Task: In the  document Nativeamericanheritage.odt Use the tool word Count 'and display word count while typing' Create the translated copy of the document in  'Italian' Change notification to  Comments for you
Action: Mouse moved to (230, 80)
Screenshot: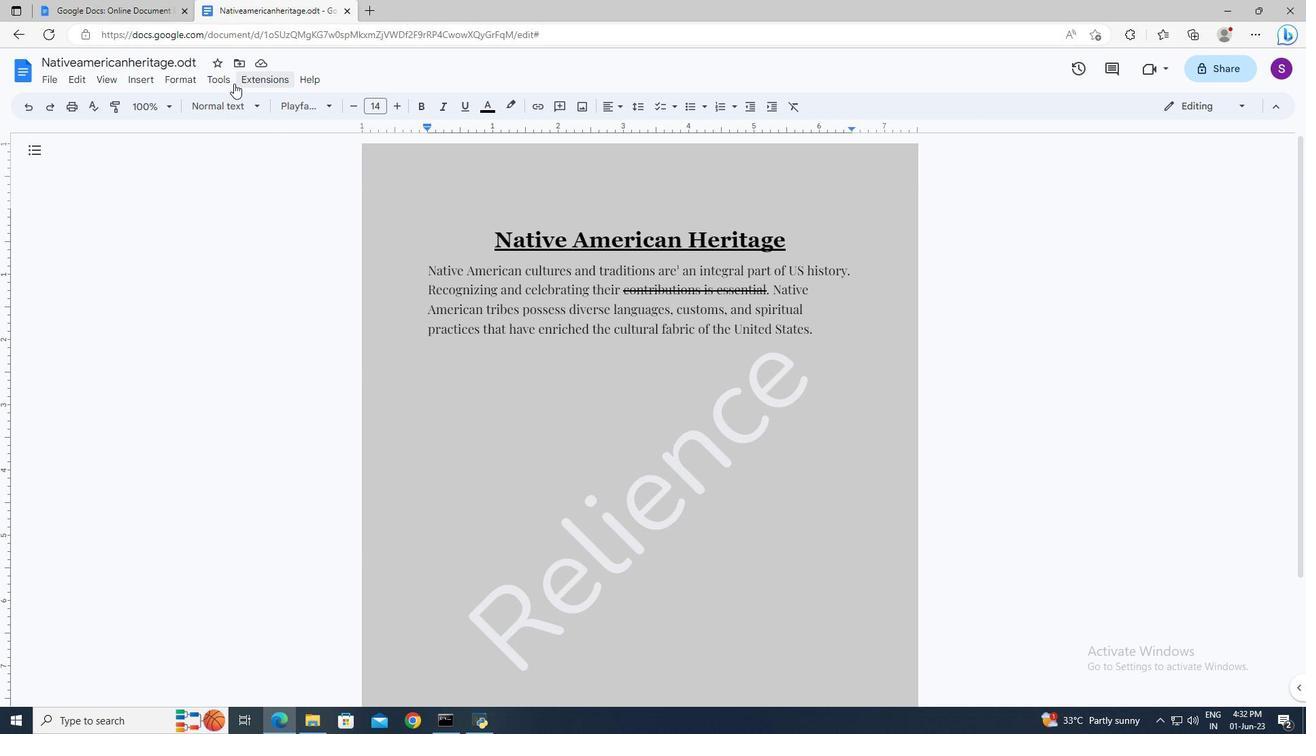 
Action: Mouse pressed left at (230, 80)
Screenshot: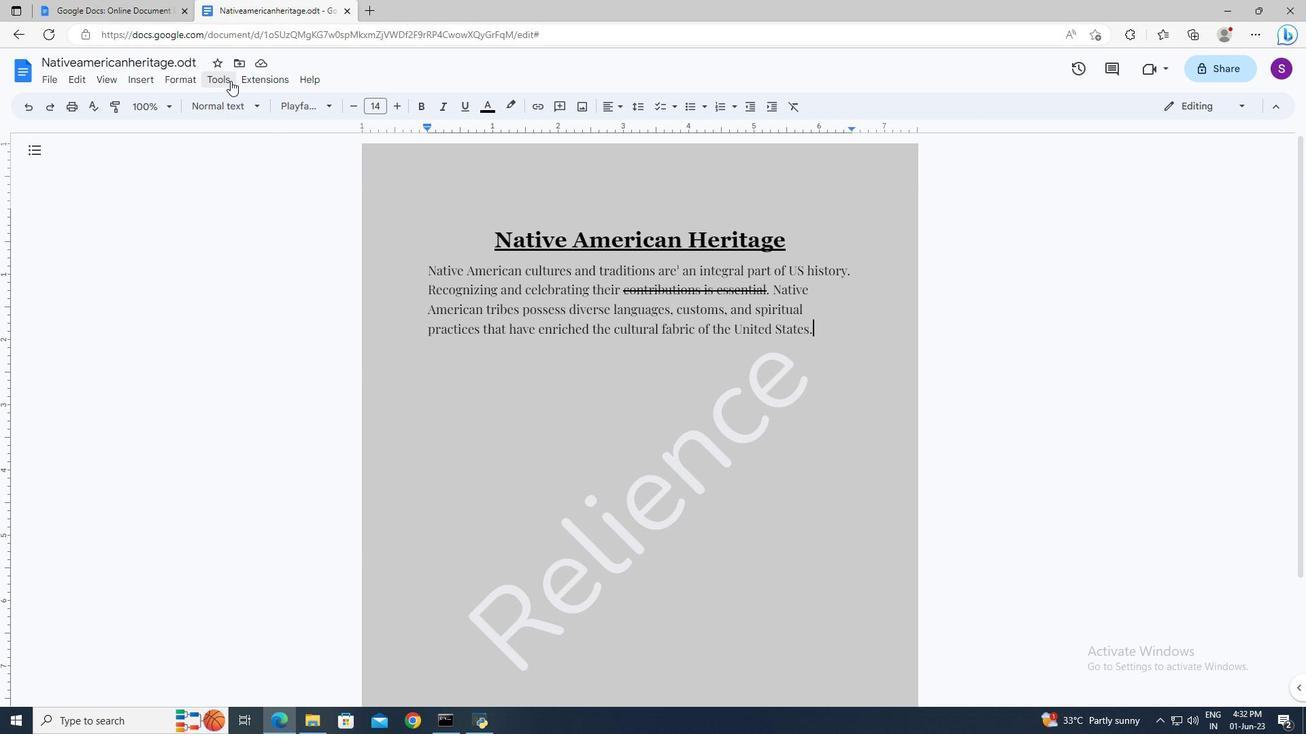 
Action: Mouse moved to (238, 119)
Screenshot: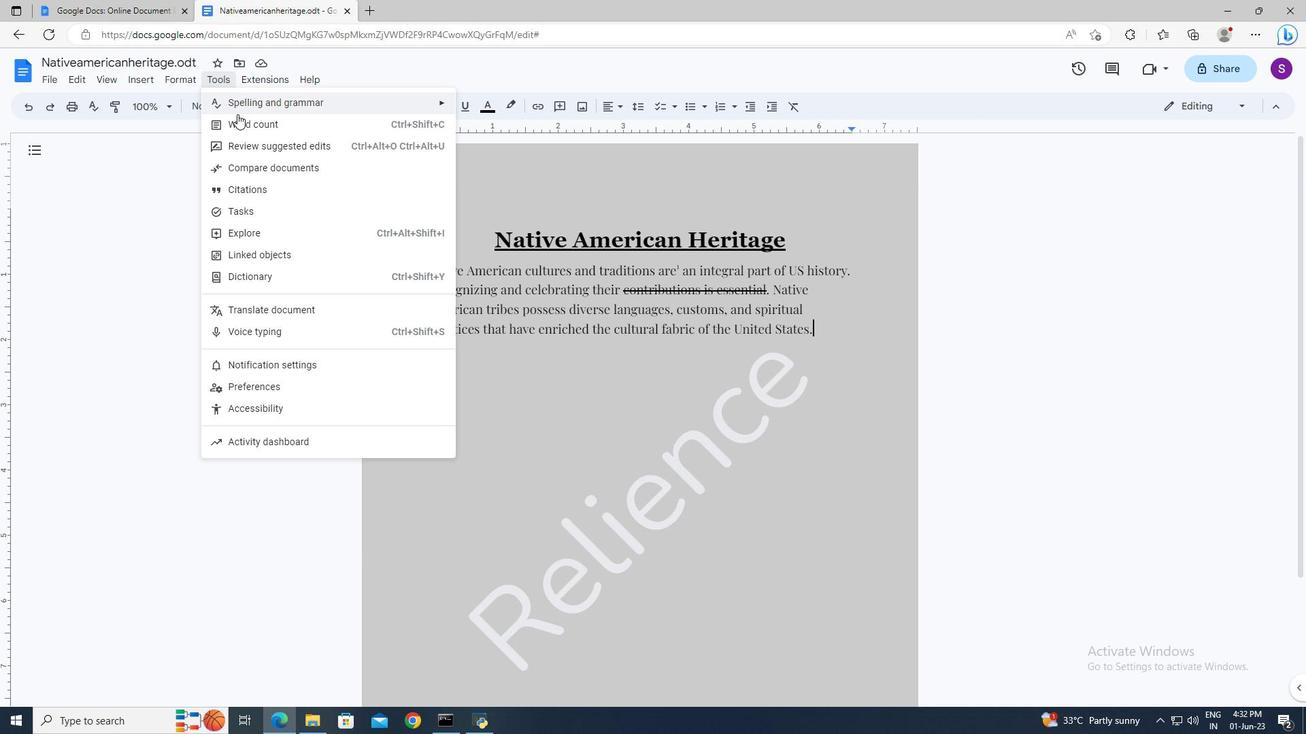 
Action: Mouse pressed left at (238, 119)
Screenshot: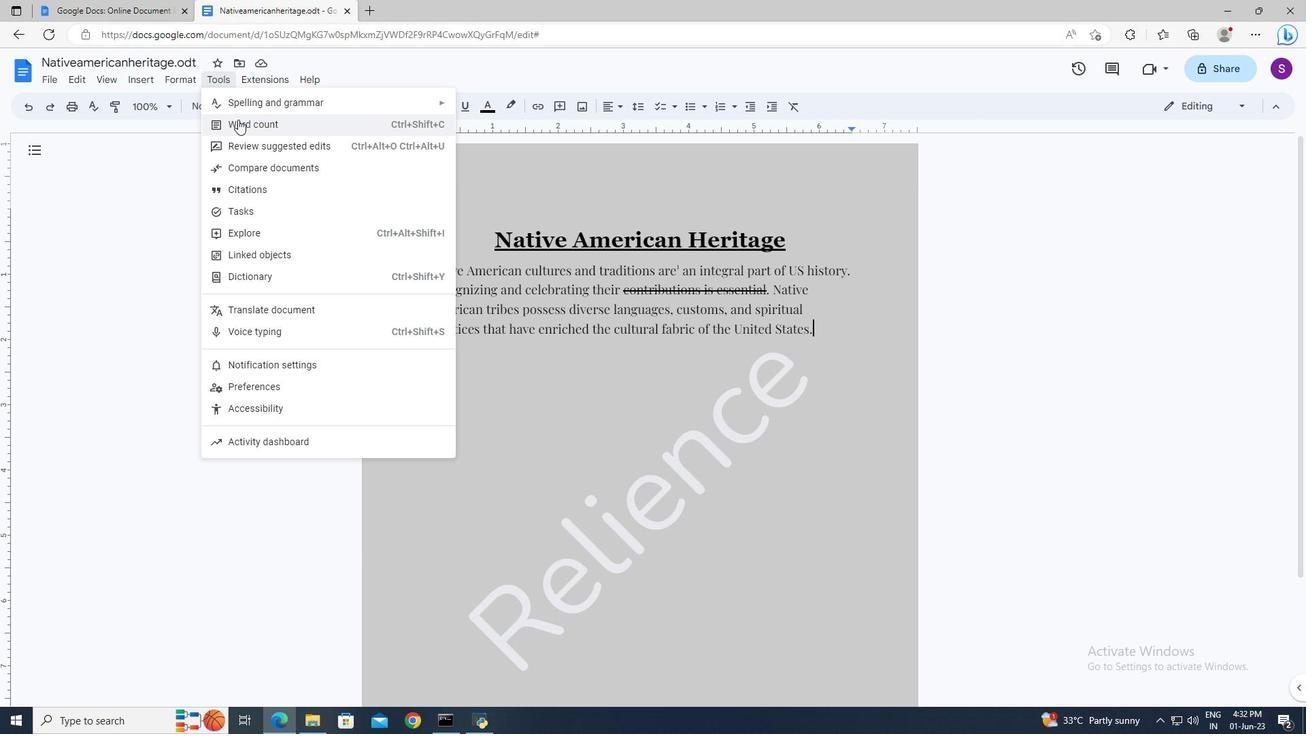 
Action: Mouse moved to (570, 434)
Screenshot: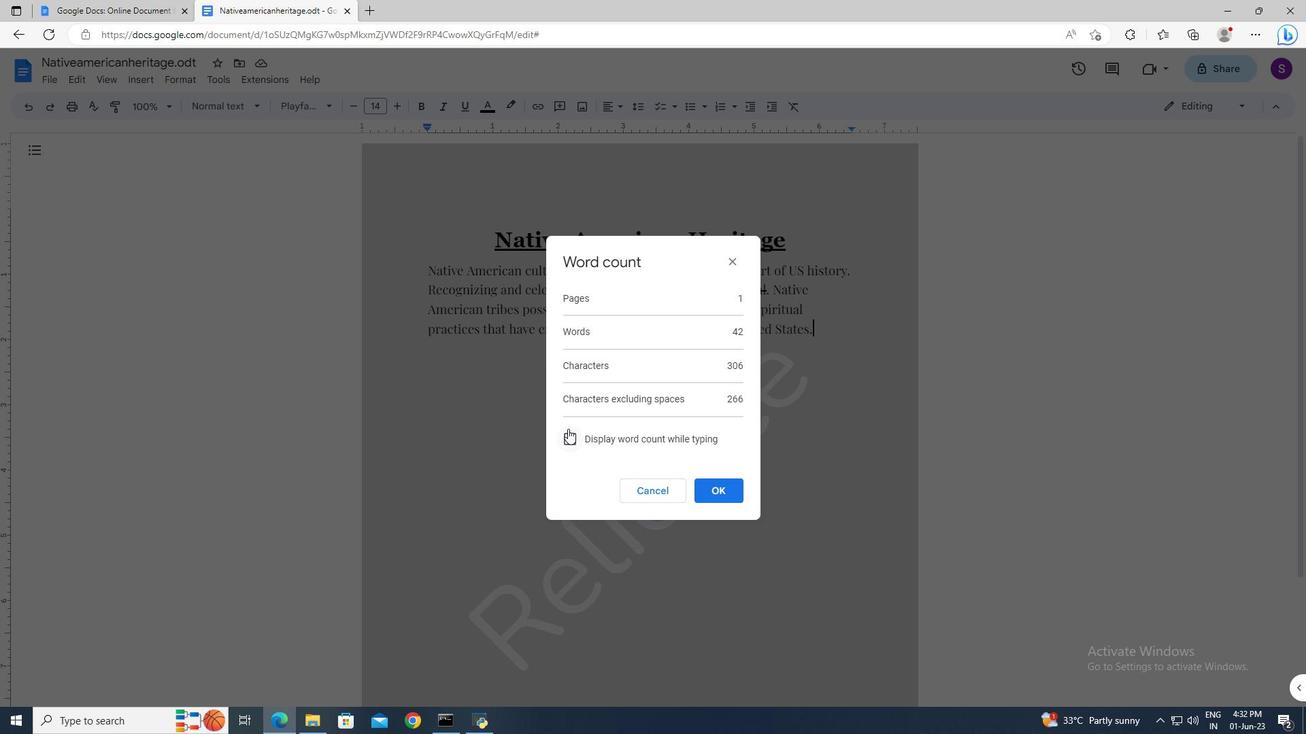 
Action: Mouse pressed left at (570, 434)
Screenshot: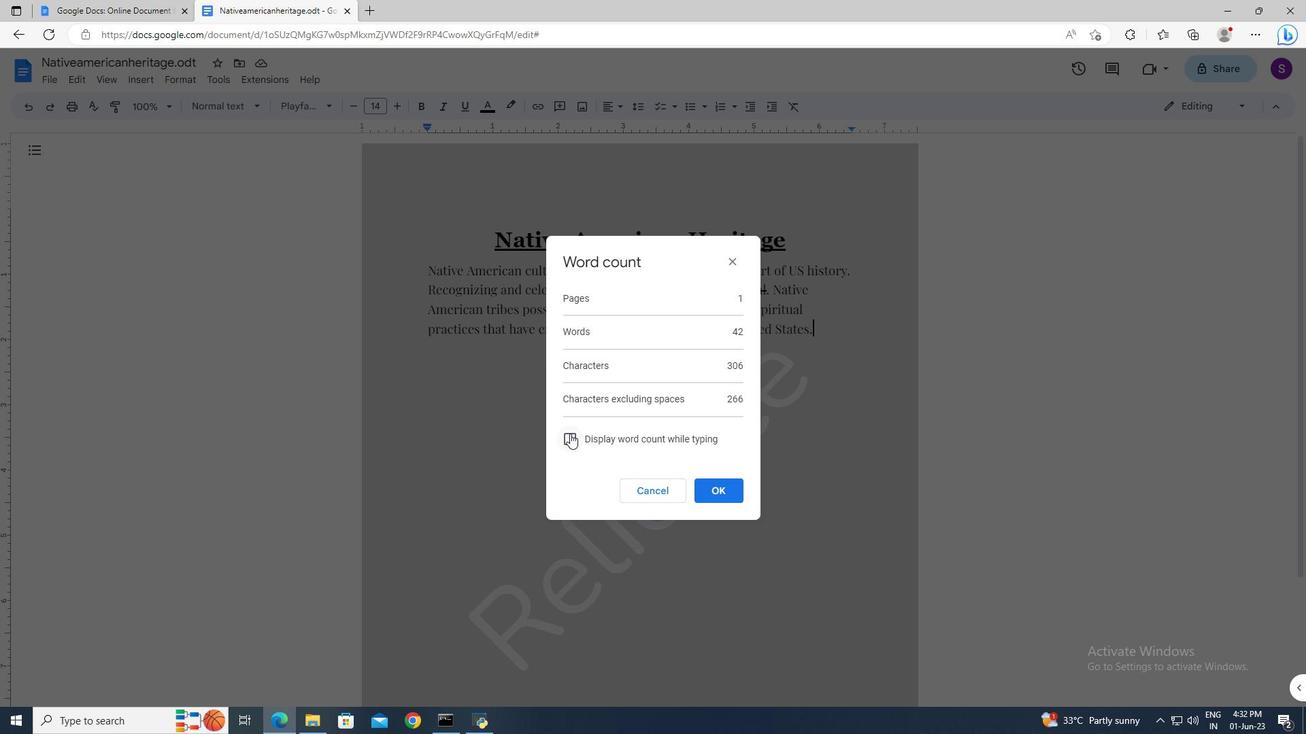 
Action: Mouse moved to (709, 494)
Screenshot: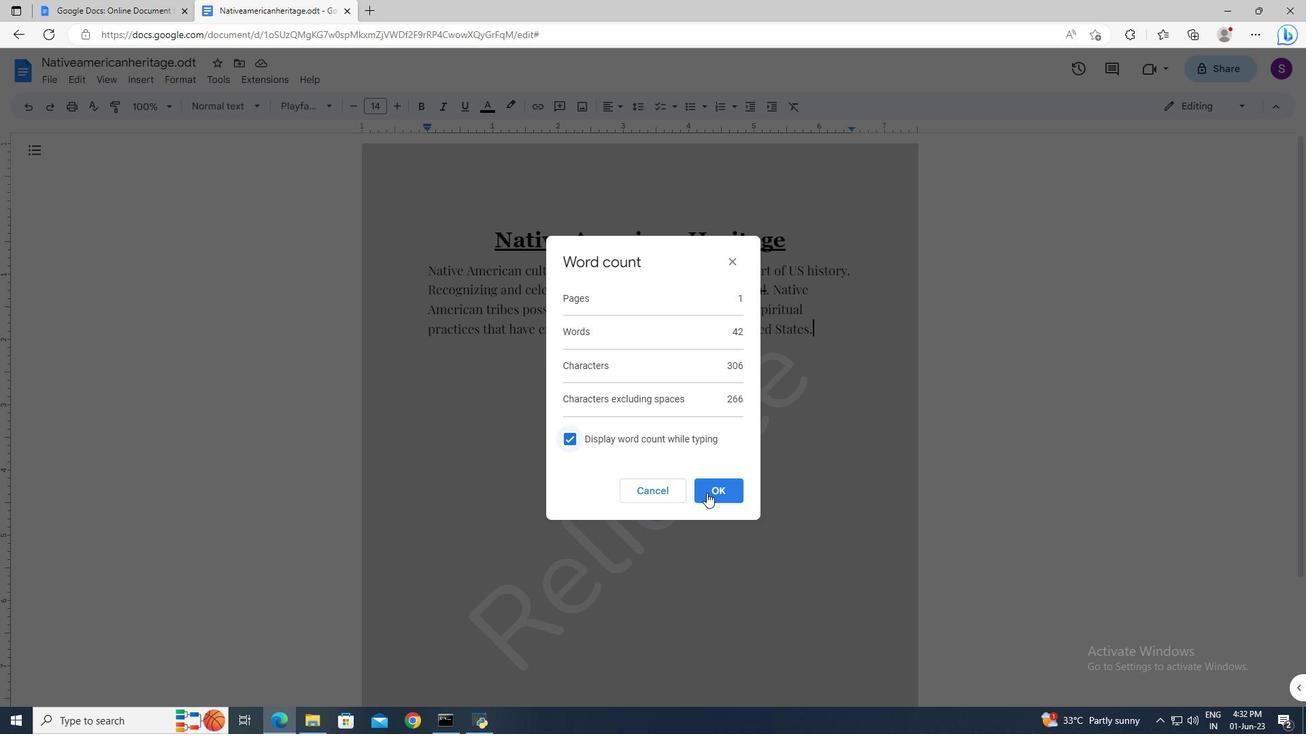 
Action: Mouse pressed left at (709, 494)
Screenshot: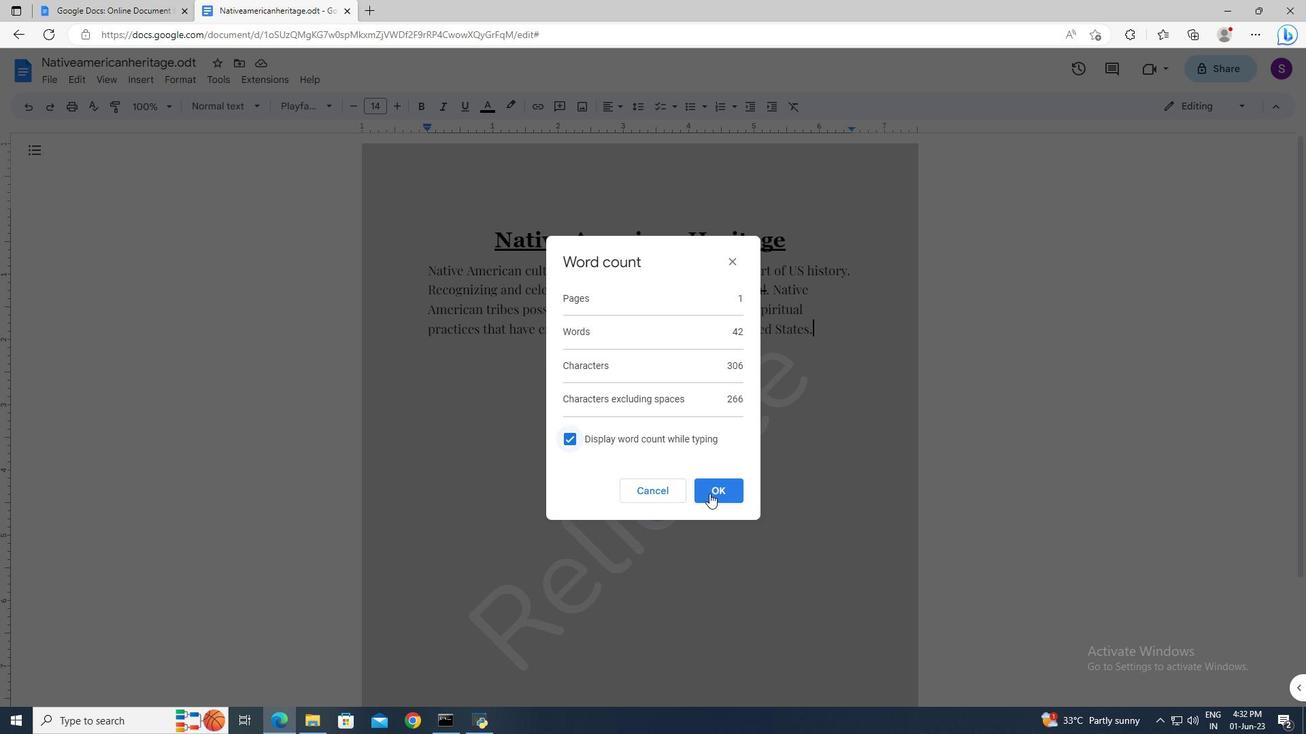 
Action: Mouse moved to (231, 83)
Screenshot: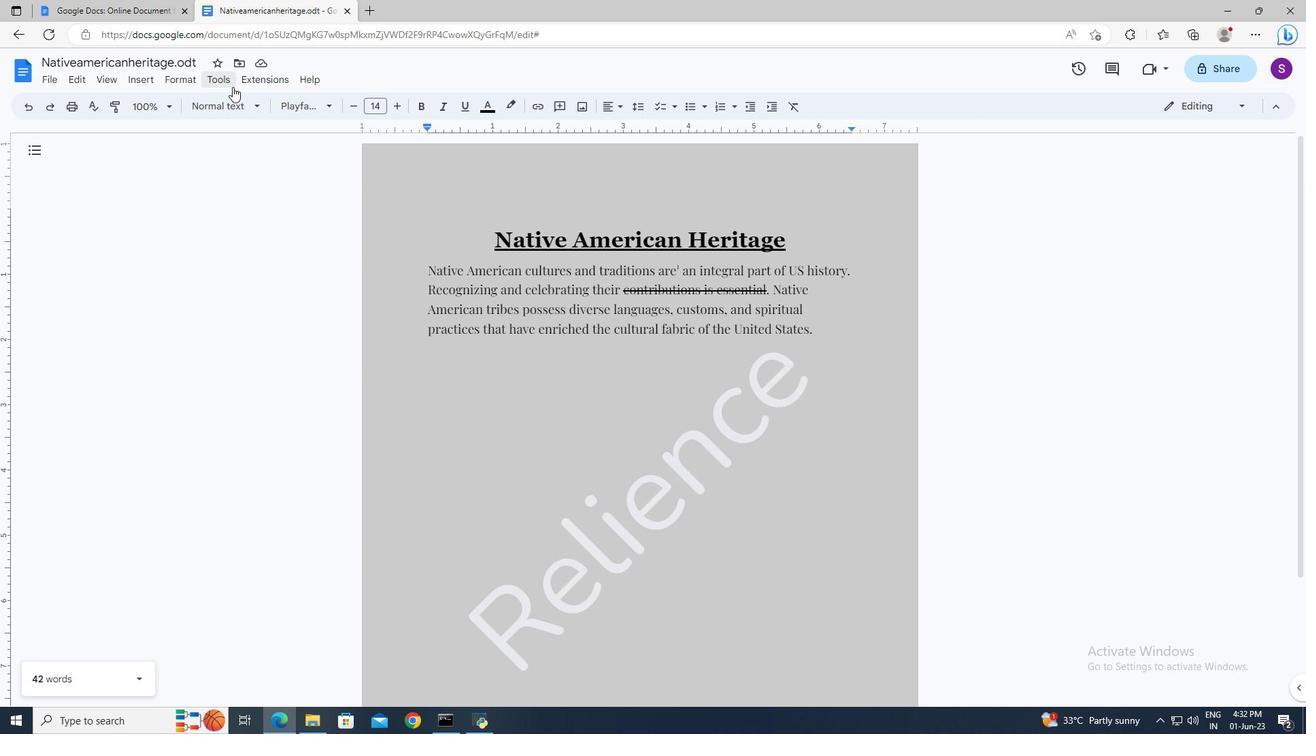 
Action: Mouse pressed left at (231, 83)
Screenshot: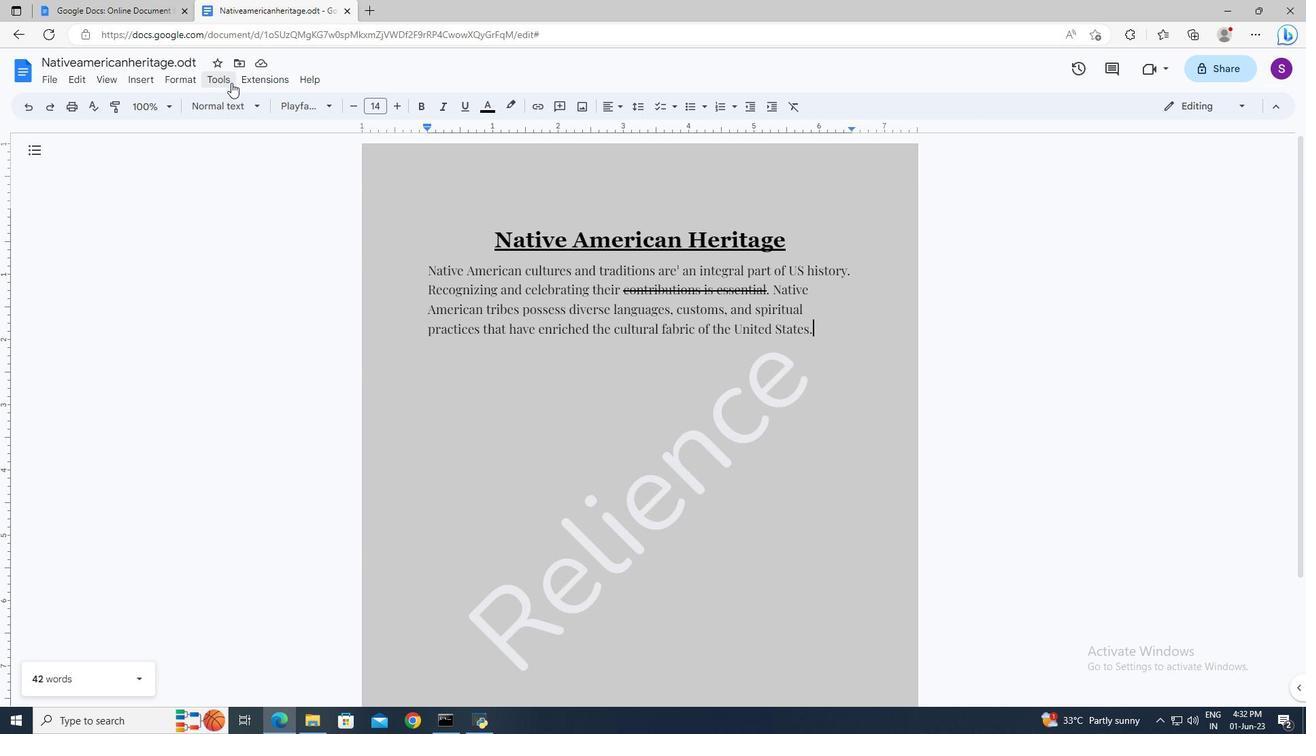 
Action: Mouse moved to (262, 311)
Screenshot: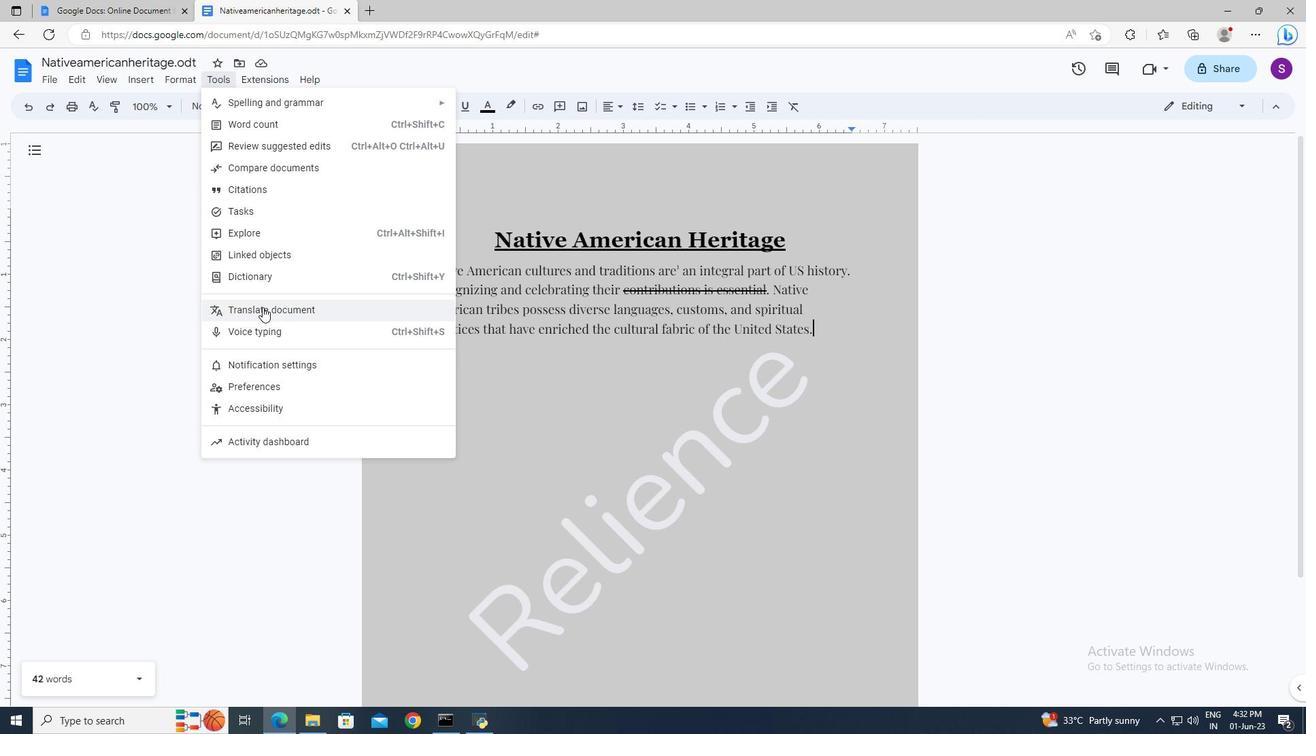 
Action: Mouse pressed left at (262, 311)
Screenshot: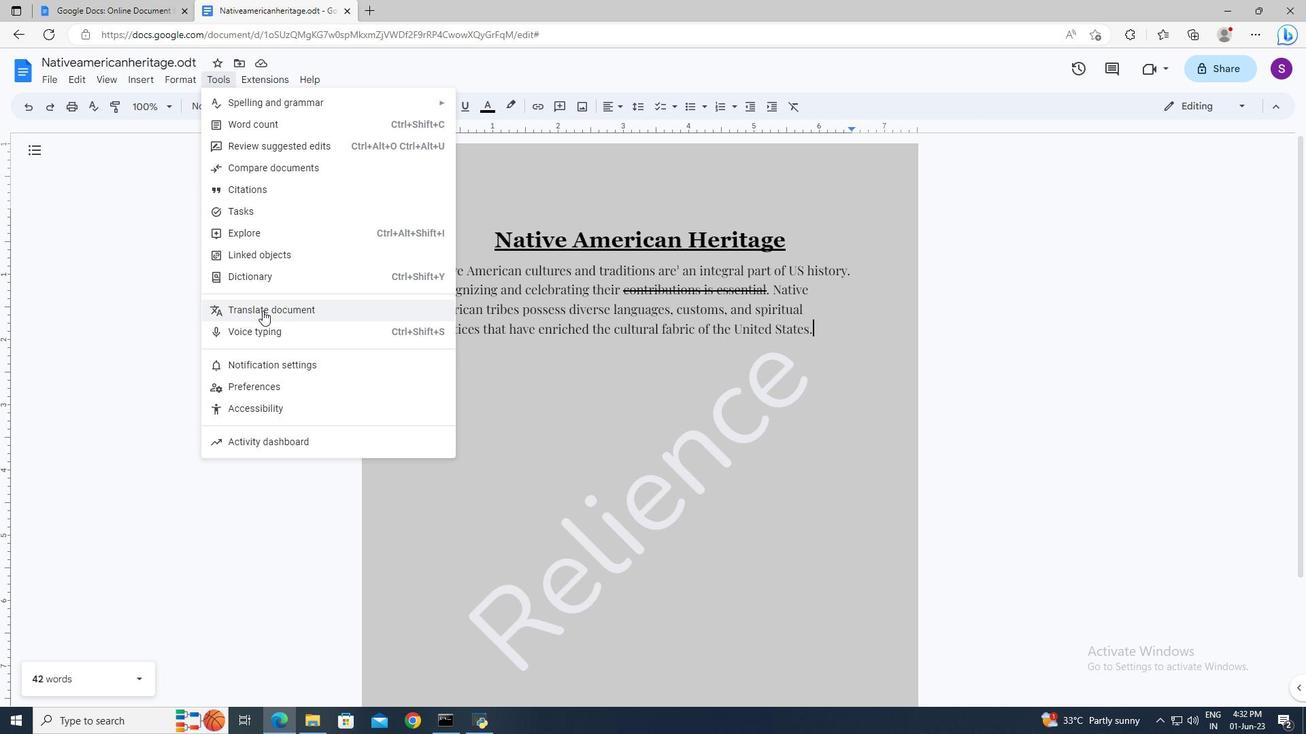 
Action: Mouse moved to (648, 405)
Screenshot: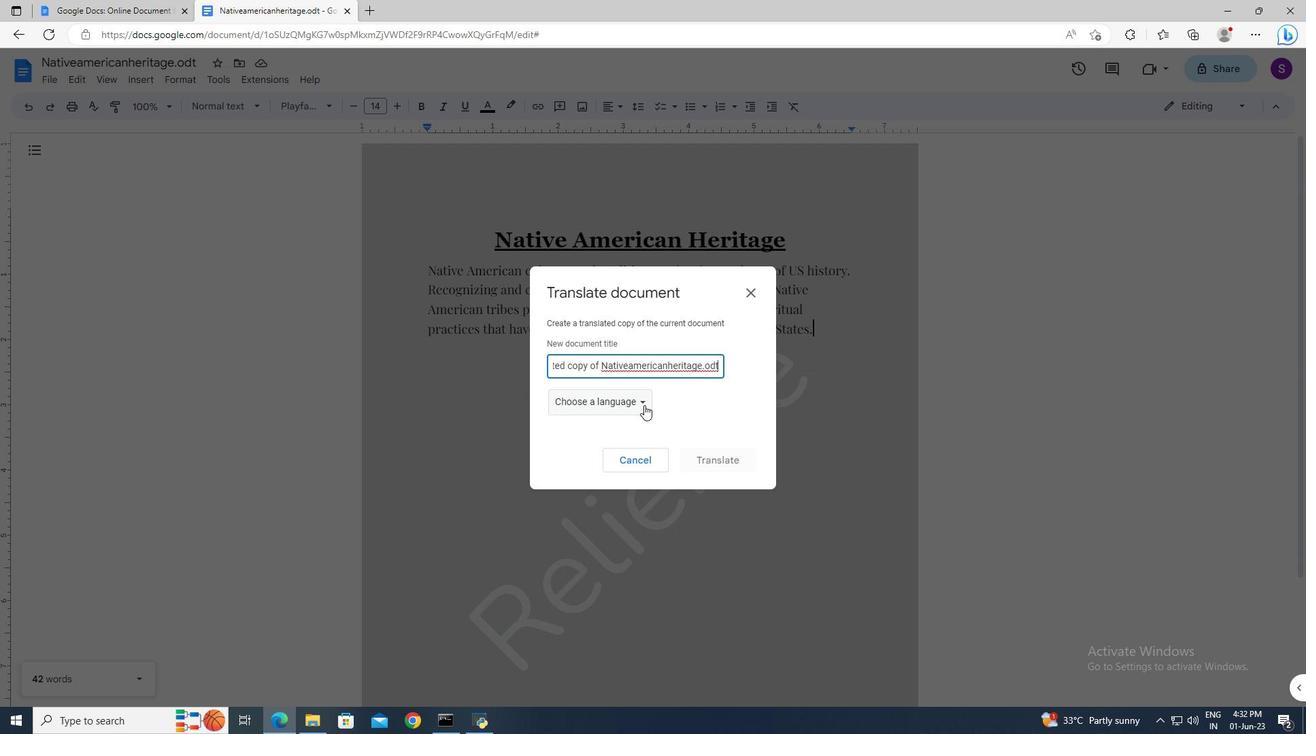 
Action: Mouse pressed left at (648, 405)
Screenshot: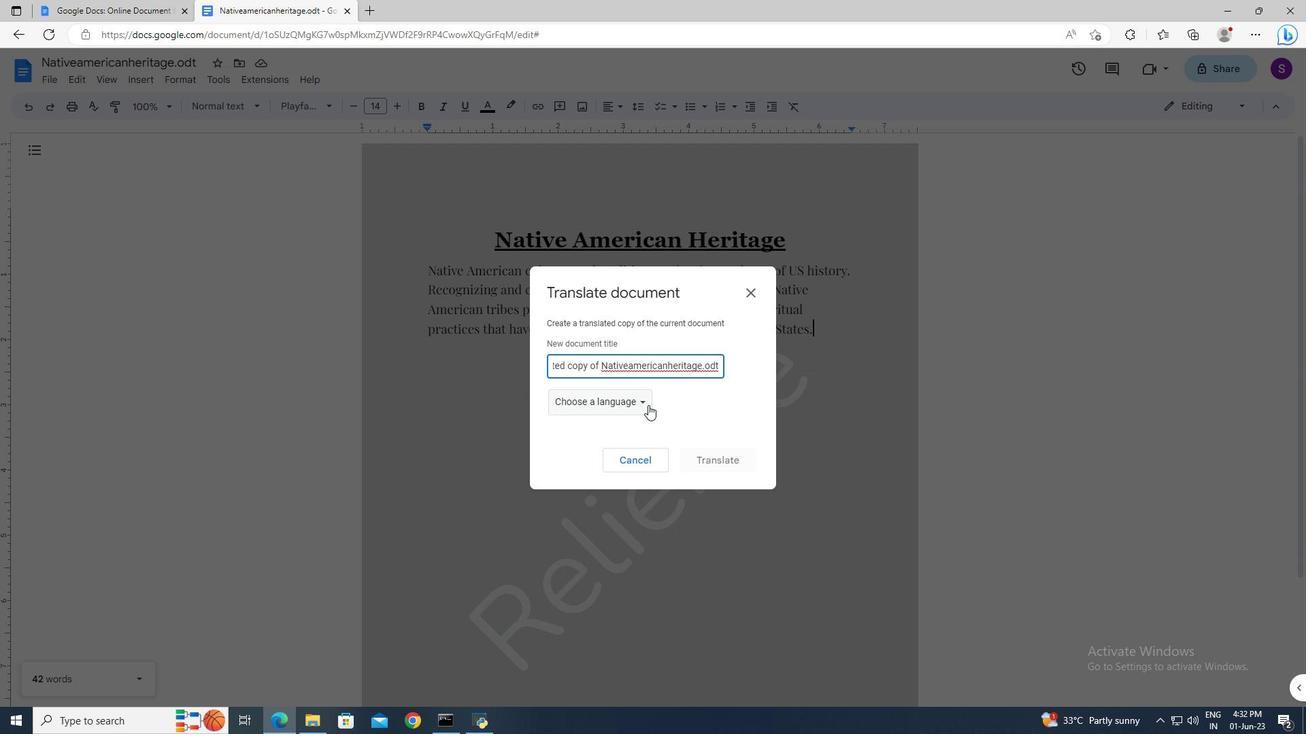 
Action: Mouse moved to (649, 479)
Screenshot: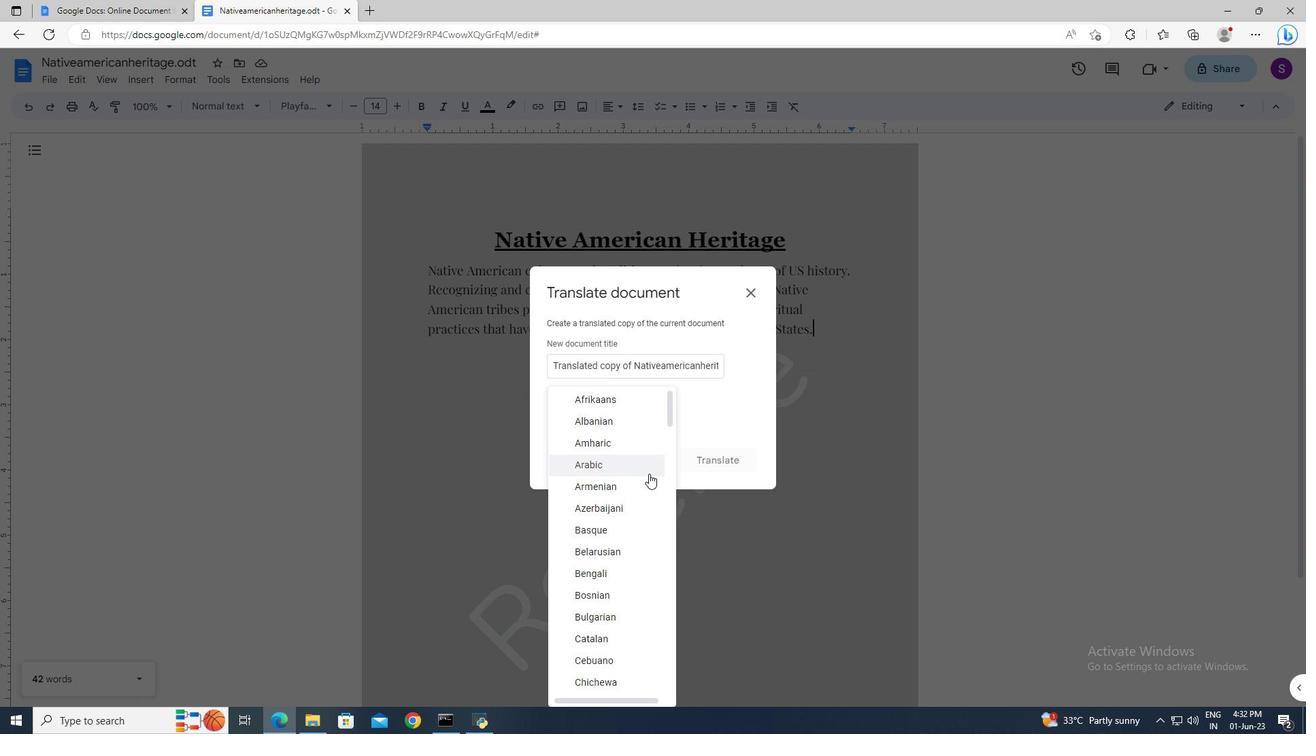
Action: Mouse scrolled (649, 478) with delta (0, 0)
Screenshot: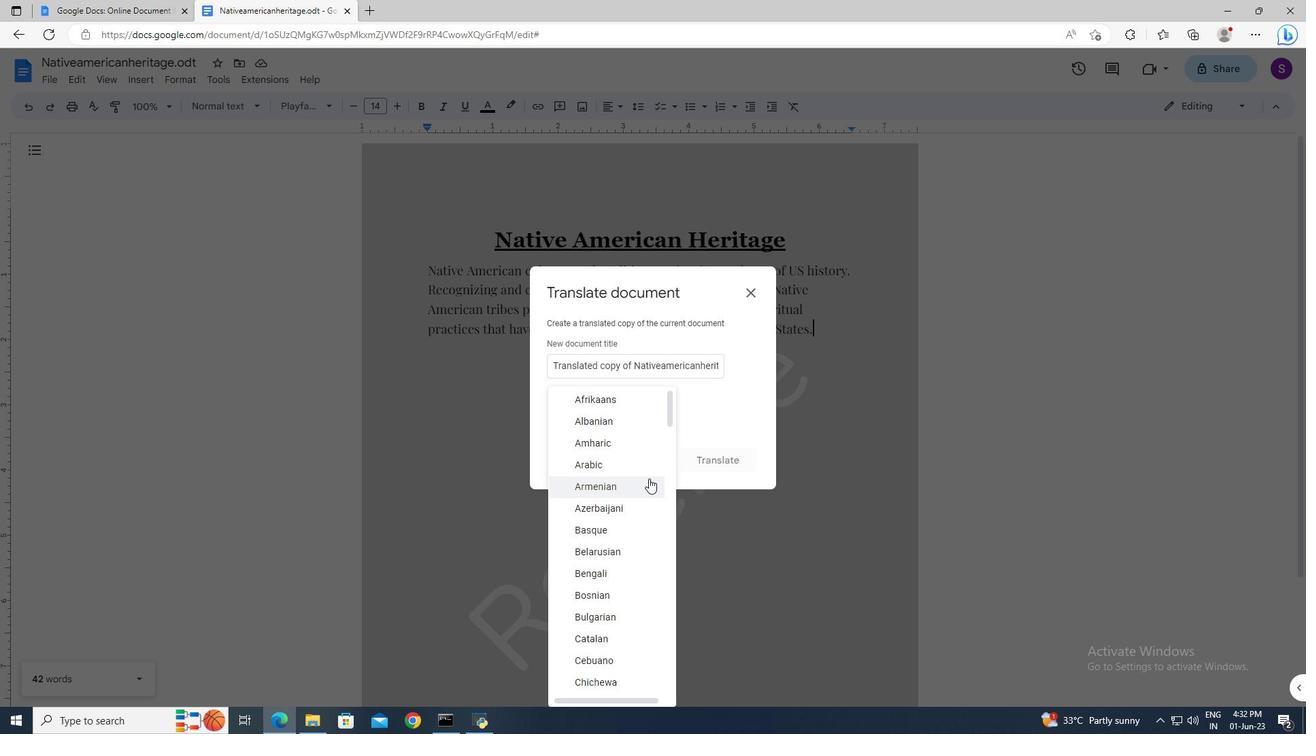 
Action: Mouse scrolled (649, 478) with delta (0, 0)
Screenshot: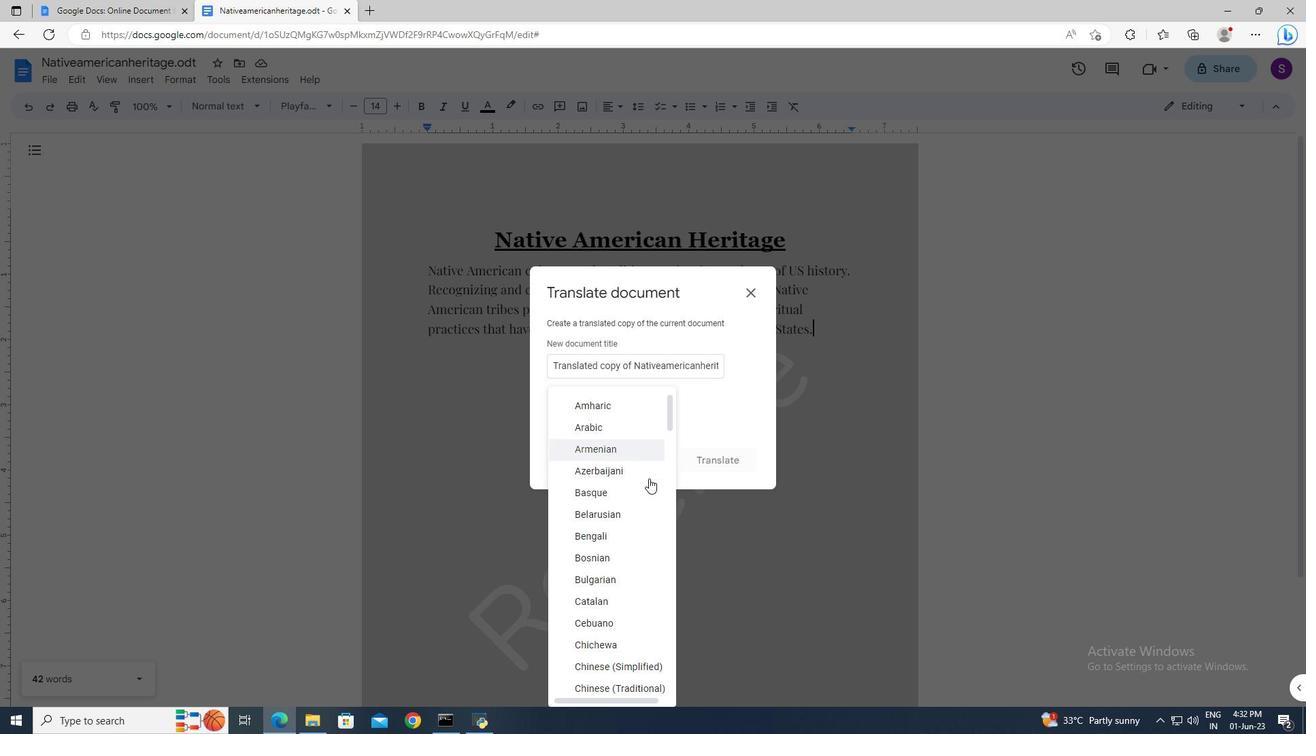 
Action: Mouse scrolled (649, 478) with delta (0, 0)
Screenshot: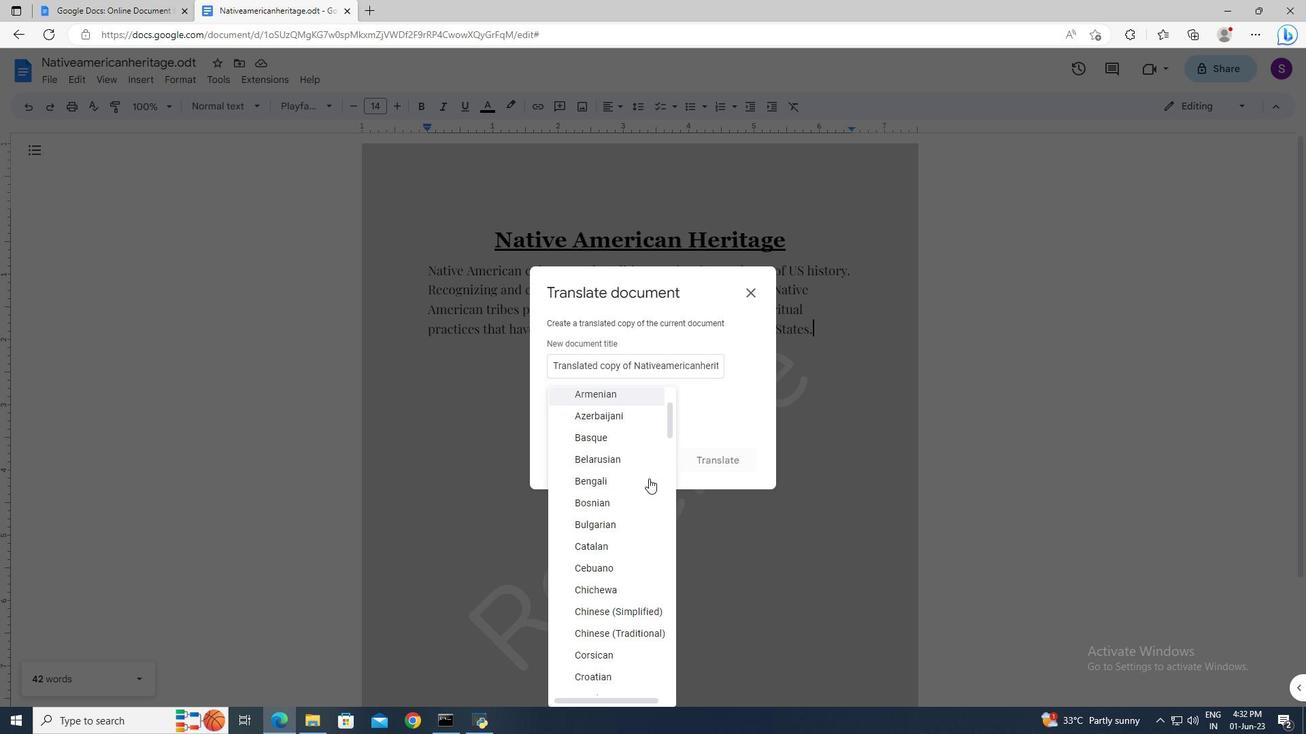
Action: Mouse scrolled (649, 478) with delta (0, 0)
Screenshot: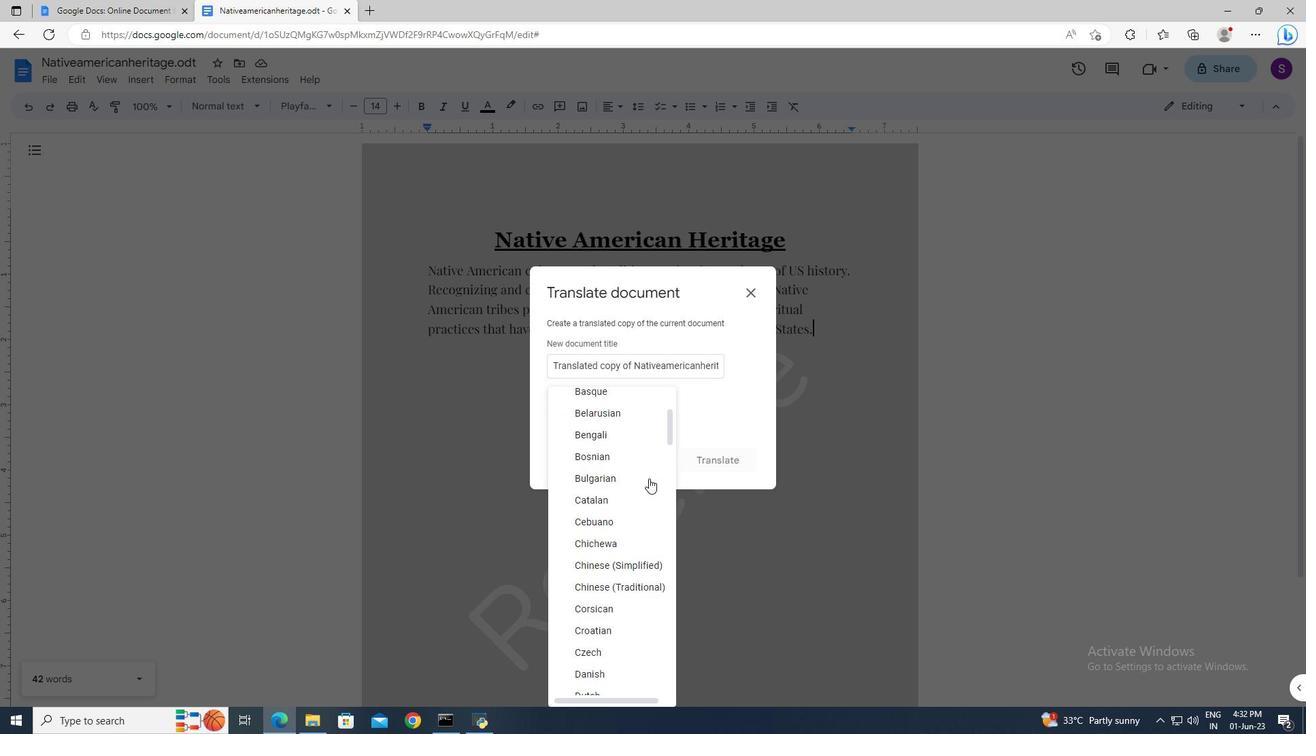 
Action: Mouse scrolled (649, 478) with delta (0, 0)
Screenshot: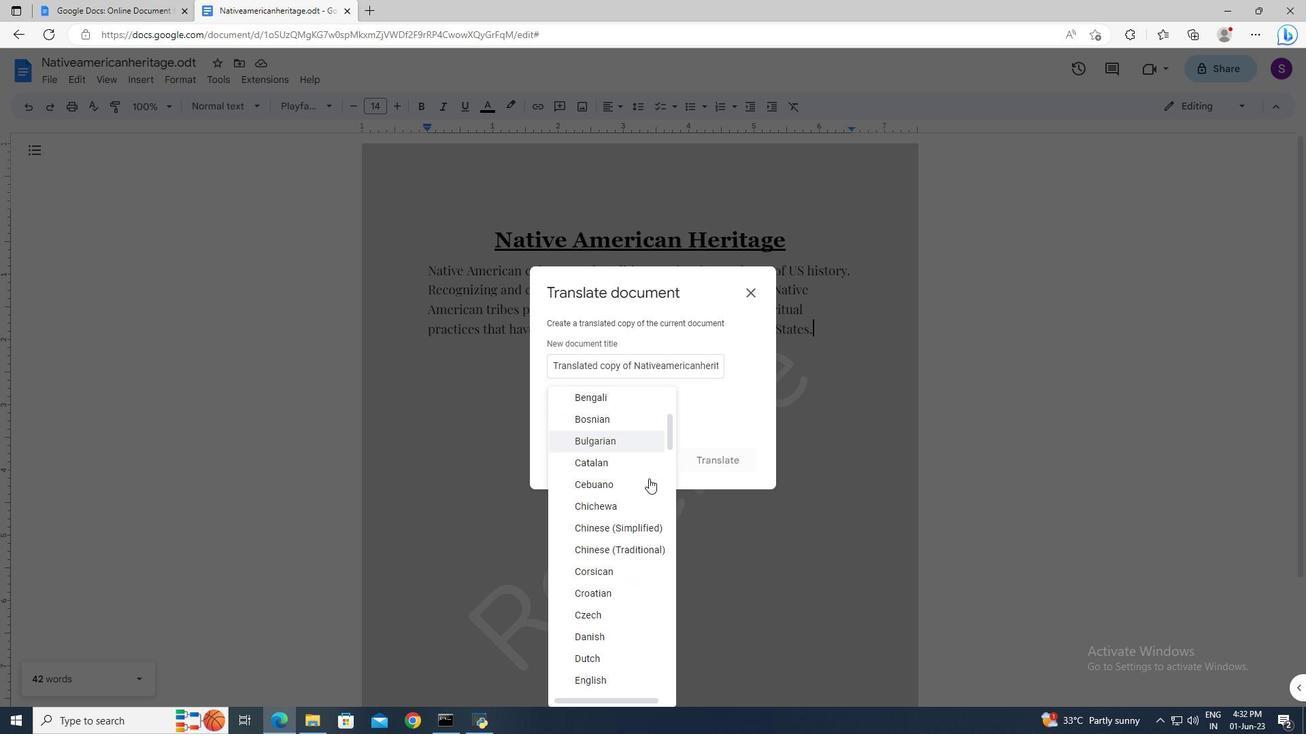 
Action: Mouse scrolled (649, 478) with delta (0, 0)
Screenshot: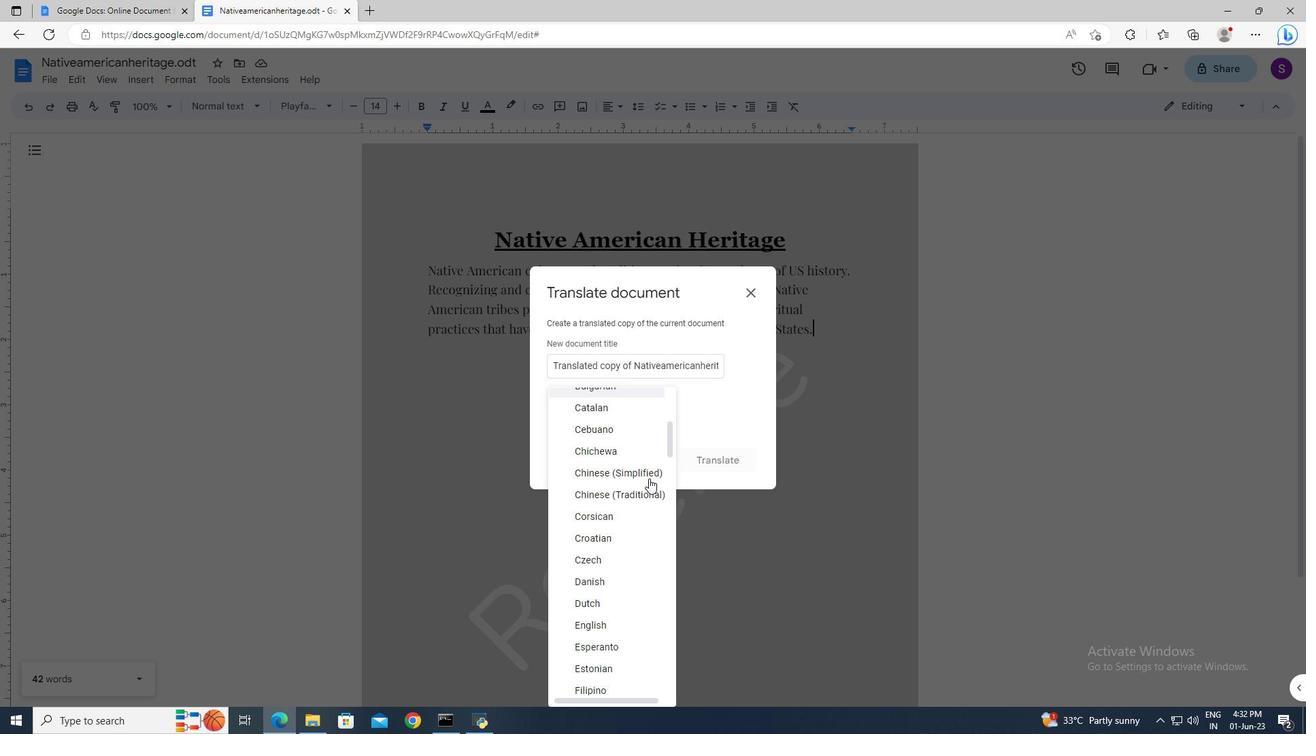 
Action: Mouse scrolled (649, 478) with delta (0, 0)
Screenshot: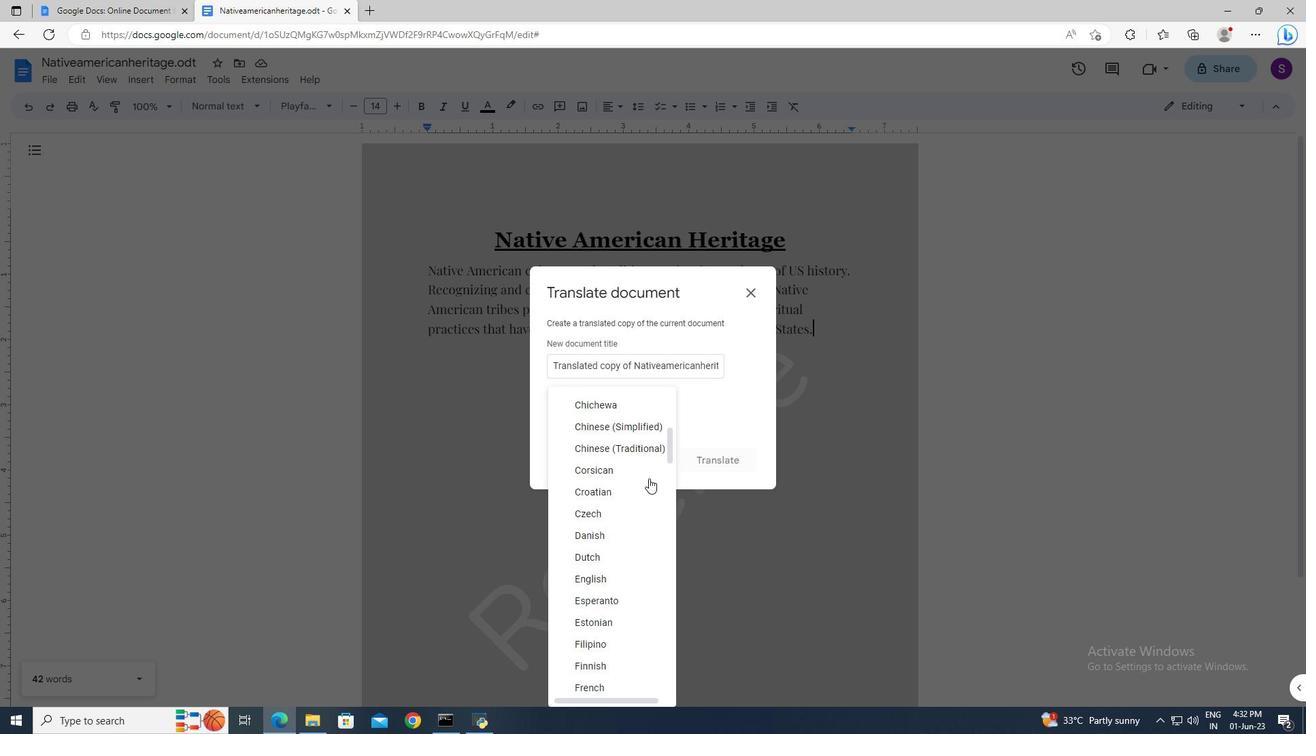 
Action: Mouse scrolled (649, 478) with delta (0, 0)
Screenshot: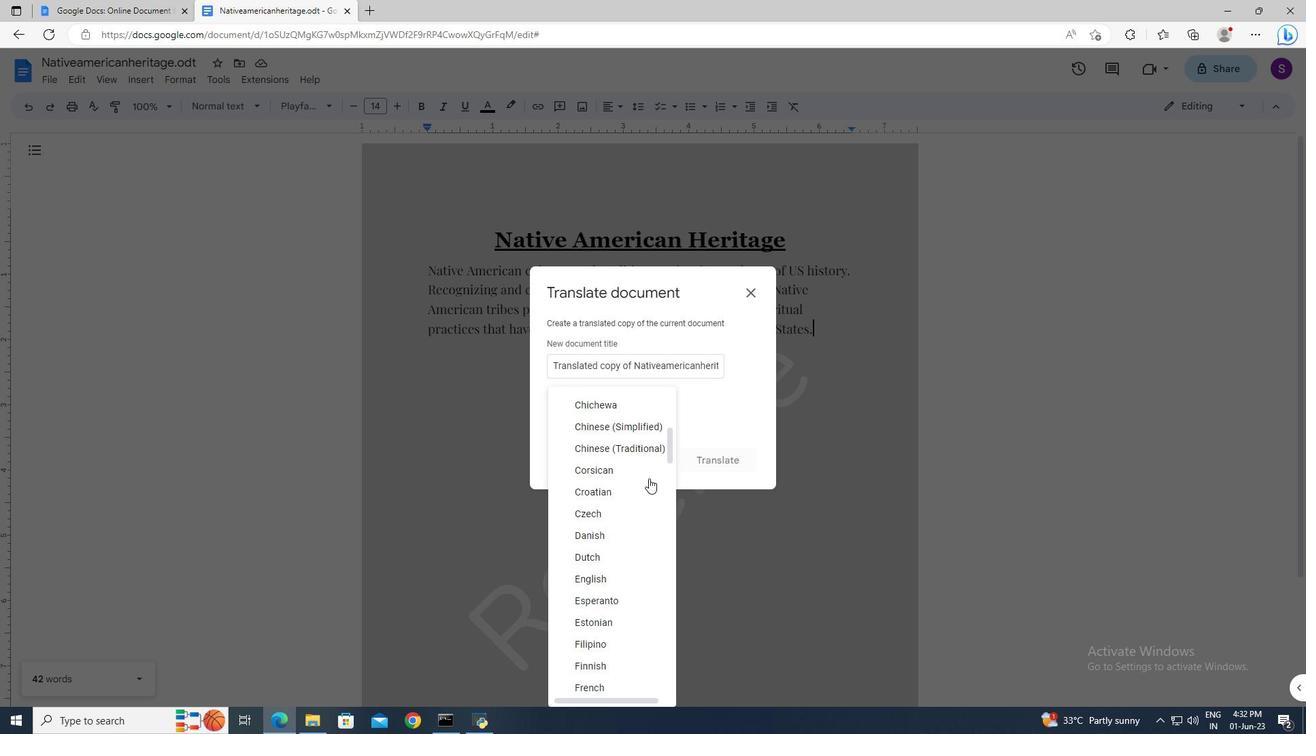 
Action: Mouse scrolled (649, 478) with delta (0, 0)
Screenshot: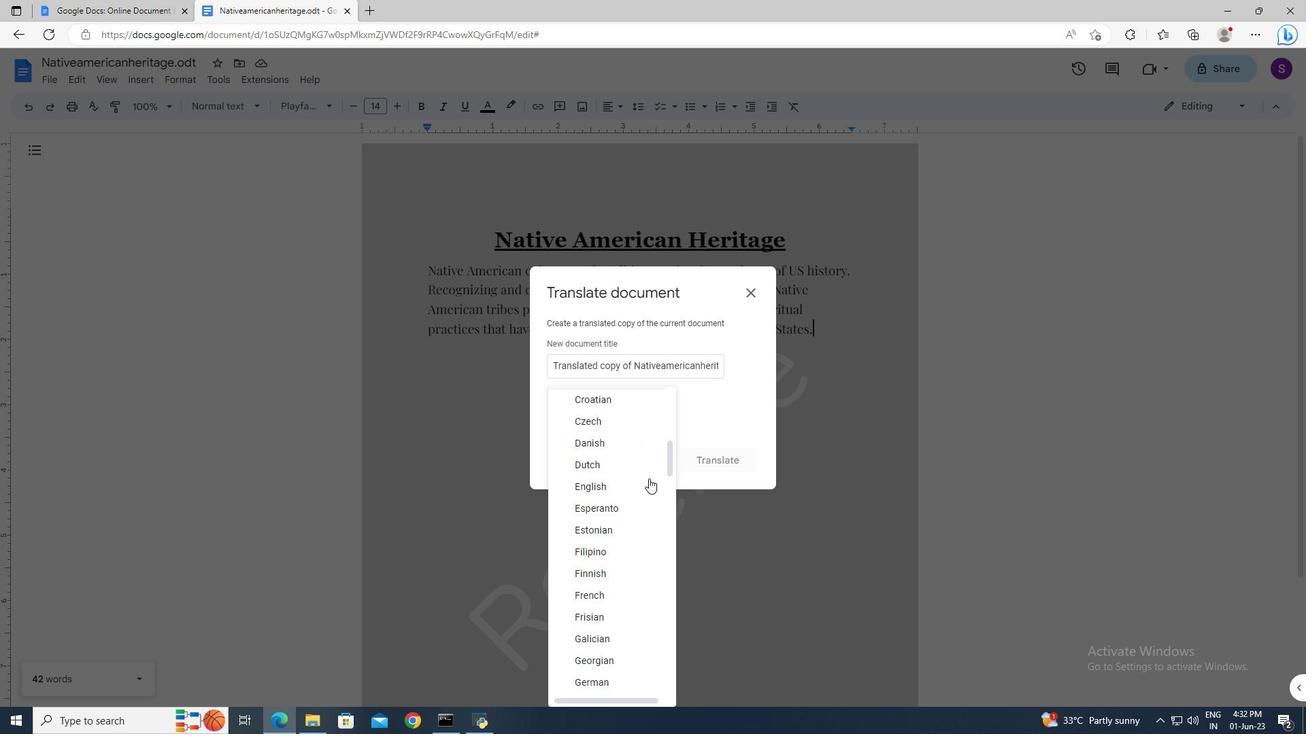
Action: Mouse scrolled (649, 478) with delta (0, 0)
Screenshot: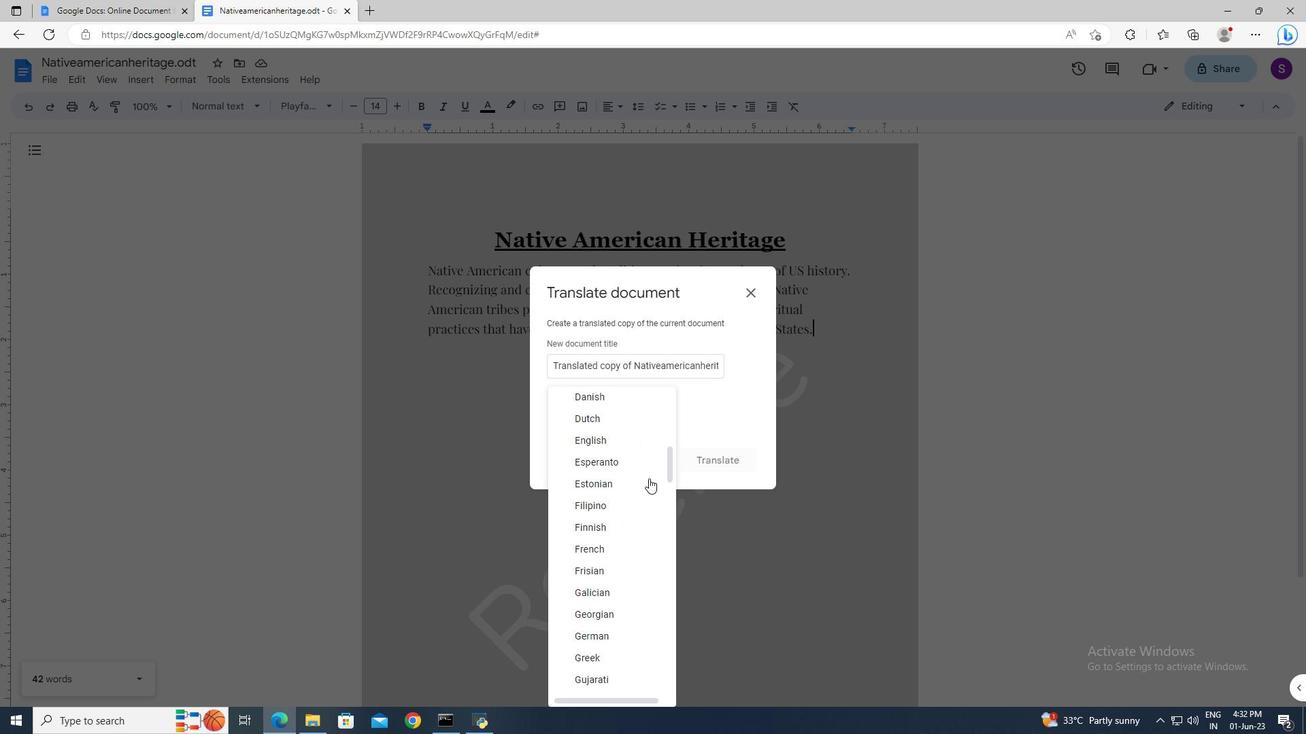 
Action: Mouse scrolled (649, 478) with delta (0, 0)
Screenshot: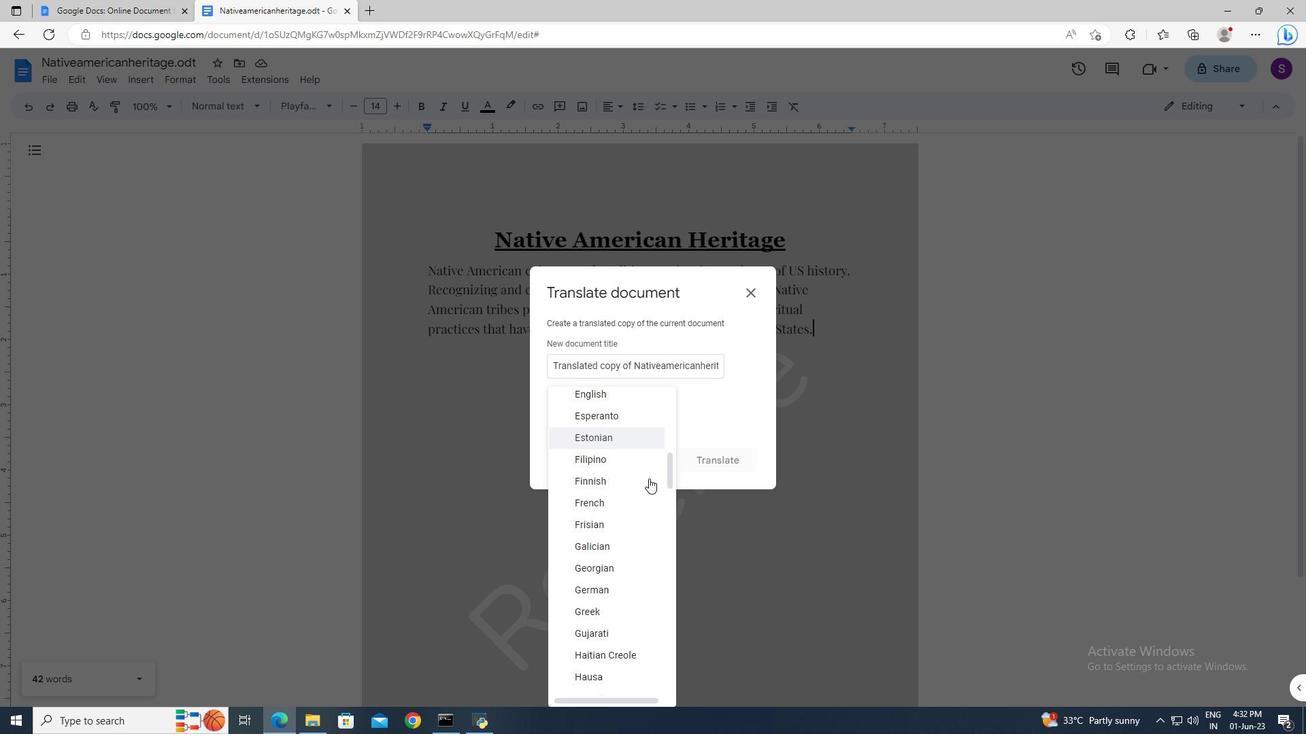 
Action: Mouse scrolled (649, 478) with delta (0, 0)
Screenshot: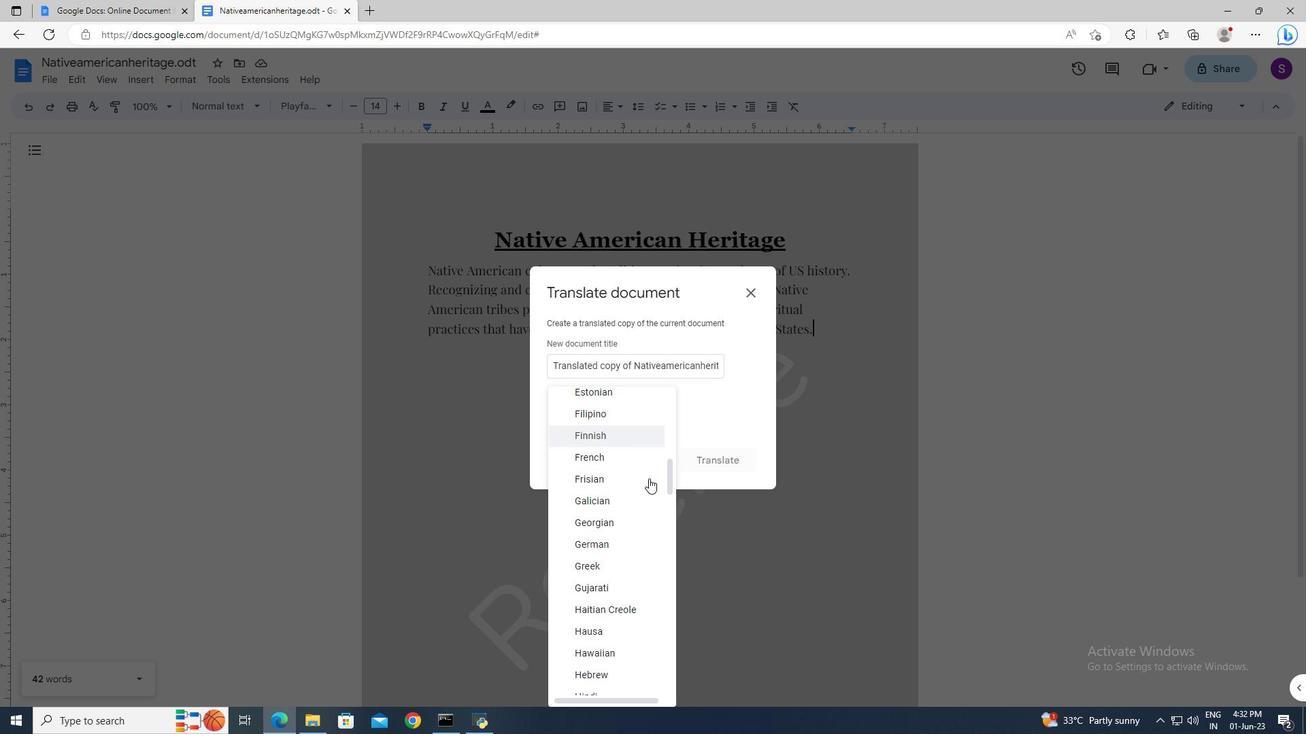 
Action: Mouse scrolled (649, 478) with delta (0, 0)
Screenshot: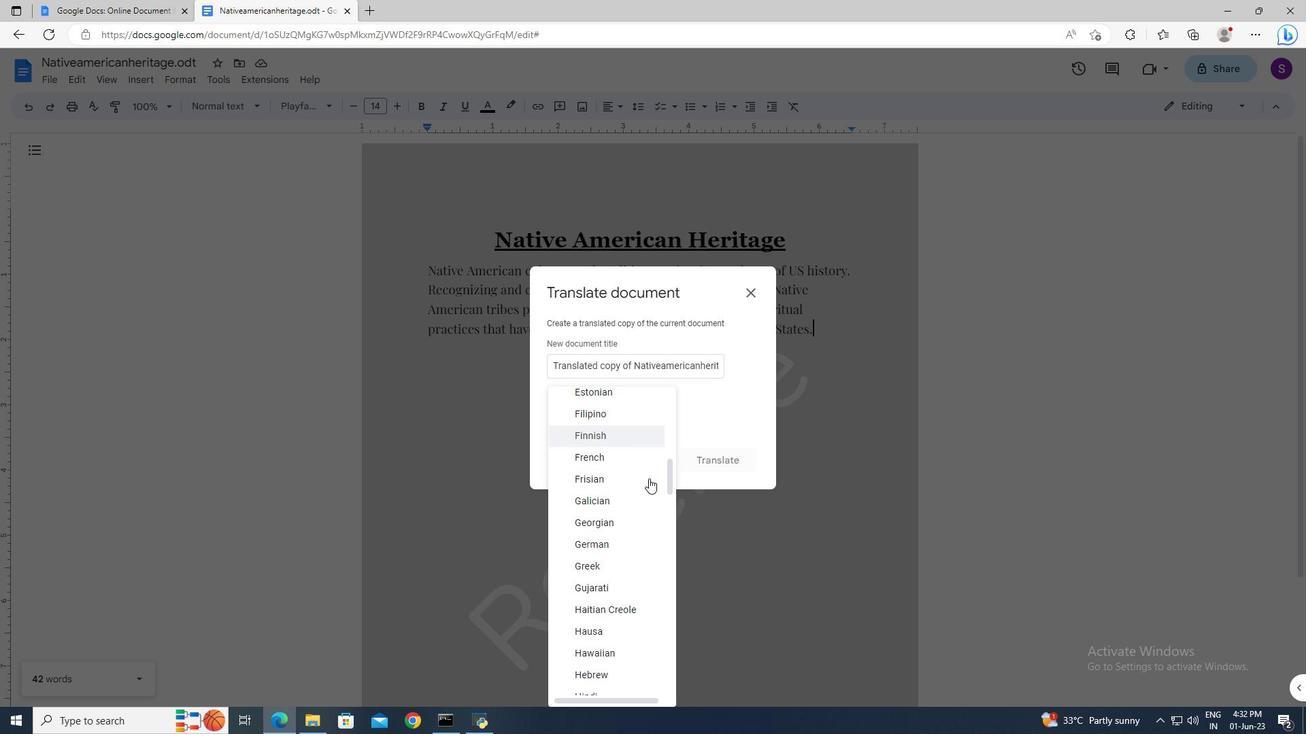 
Action: Mouse scrolled (649, 478) with delta (0, 0)
Screenshot: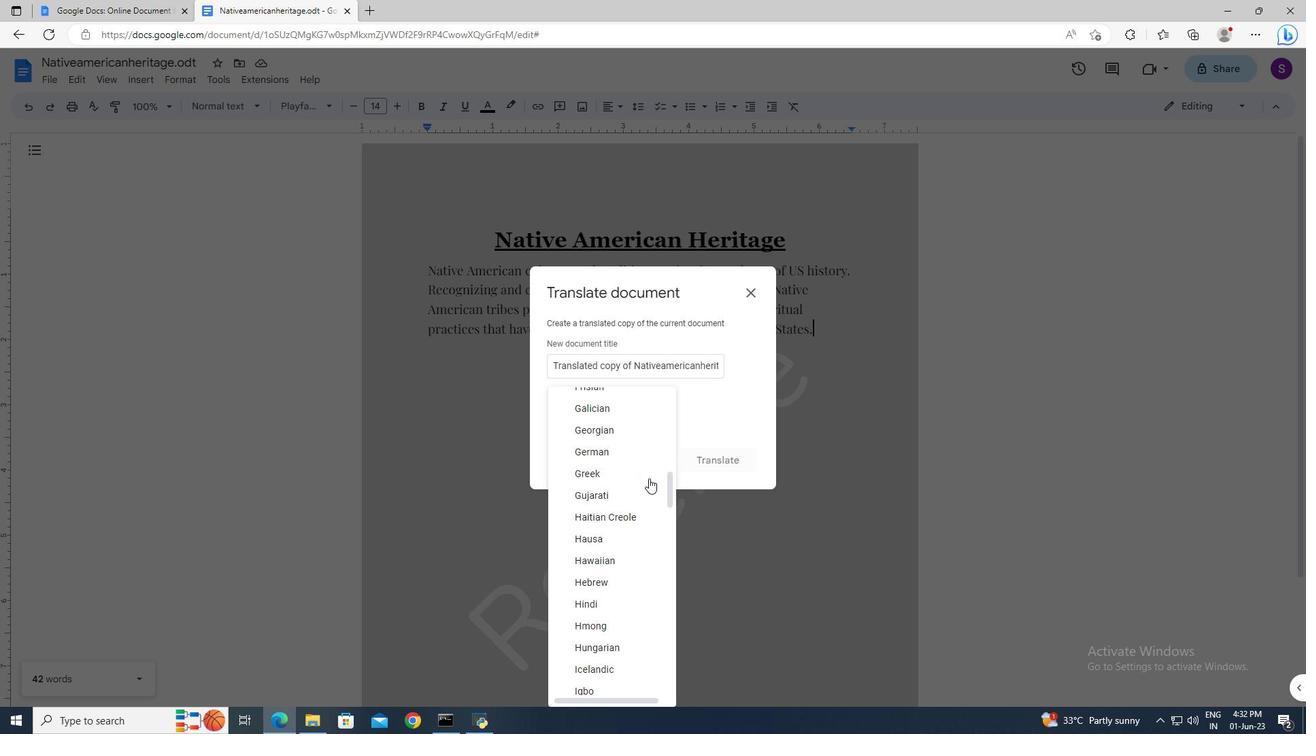 
Action: Mouse scrolled (649, 478) with delta (0, 0)
Screenshot: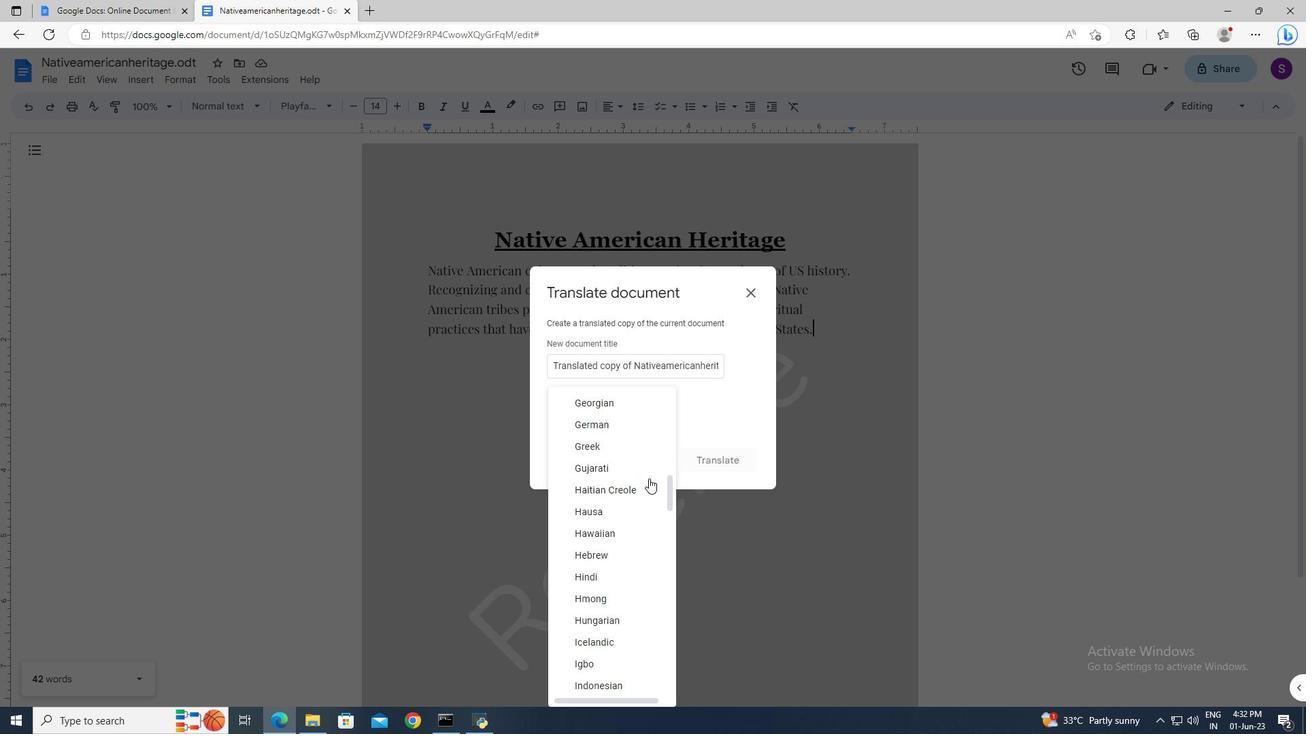 
Action: Mouse scrolled (649, 478) with delta (0, 0)
Screenshot: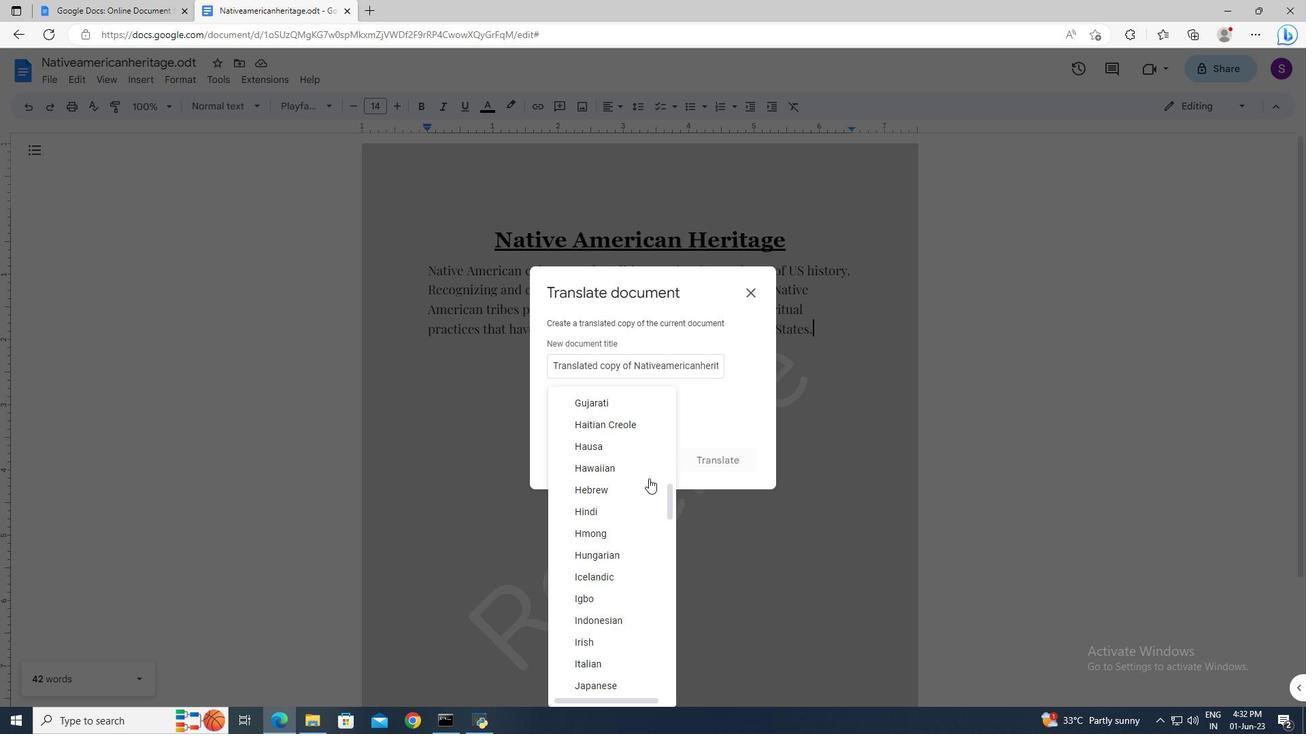 
Action: Mouse moved to (600, 615)
Screenshot: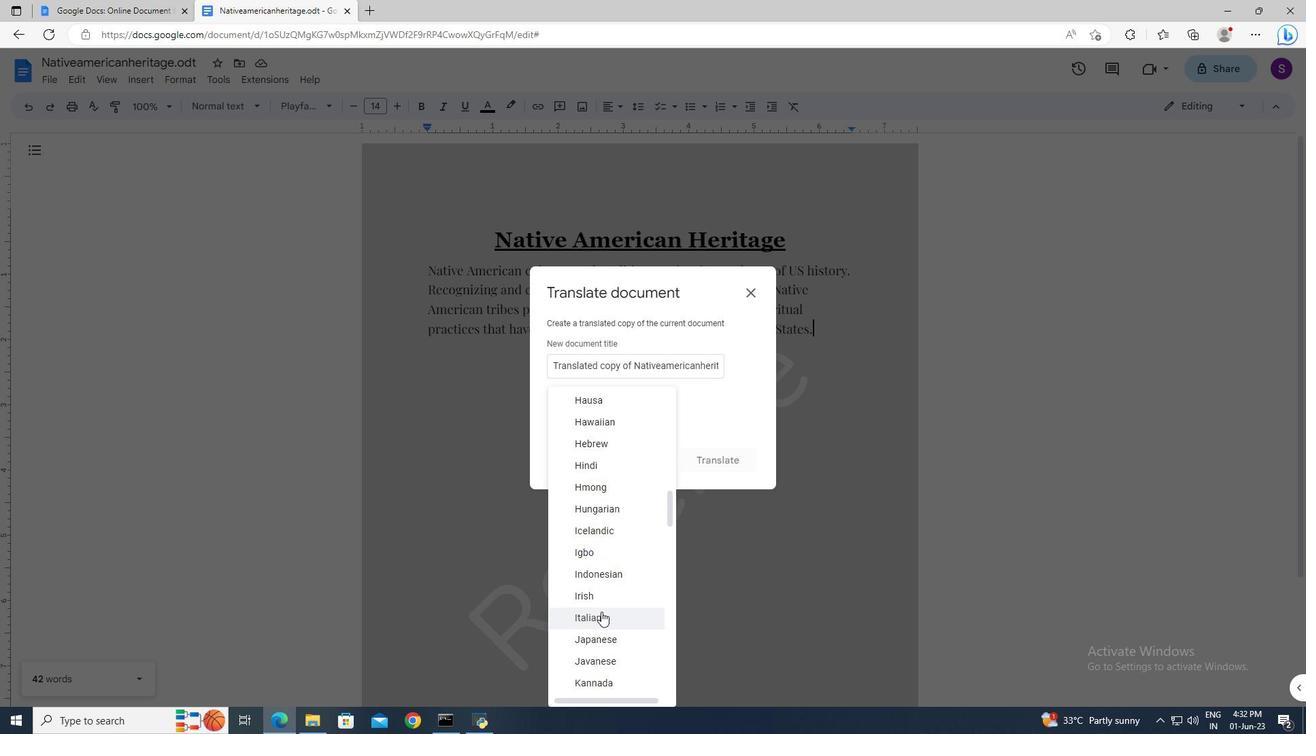 
Action: Mouse pressed left at (600, 615)
Screenshot: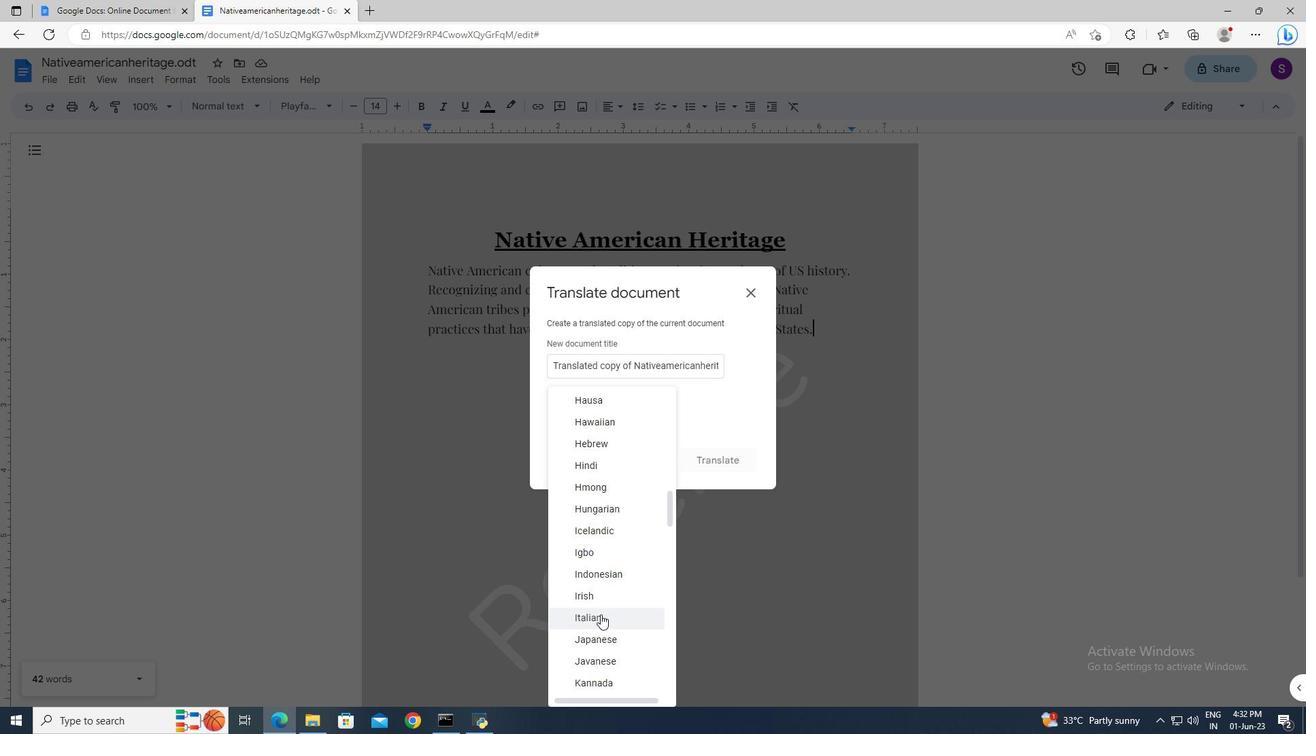 
Action: Mouse moved to (713, 460)
Screenshot: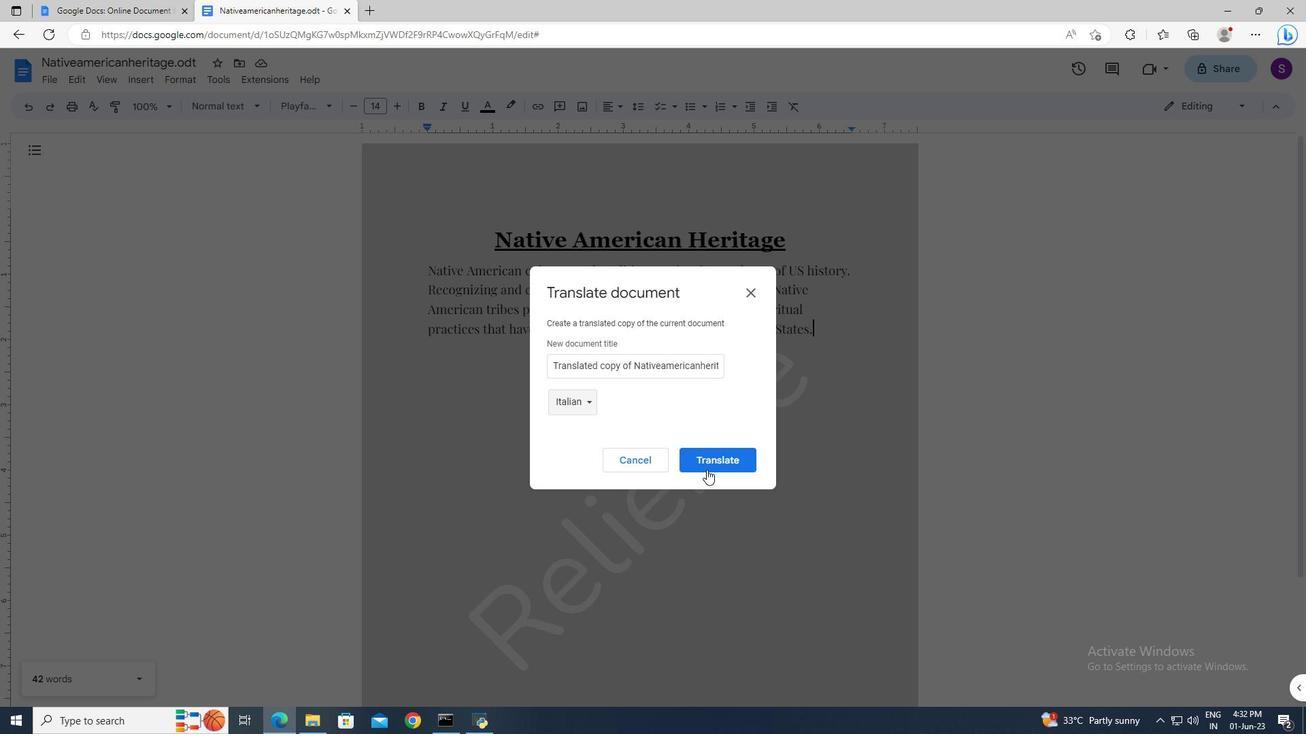 
Action: Mouse pressed left at (713, 460)
Screenshot: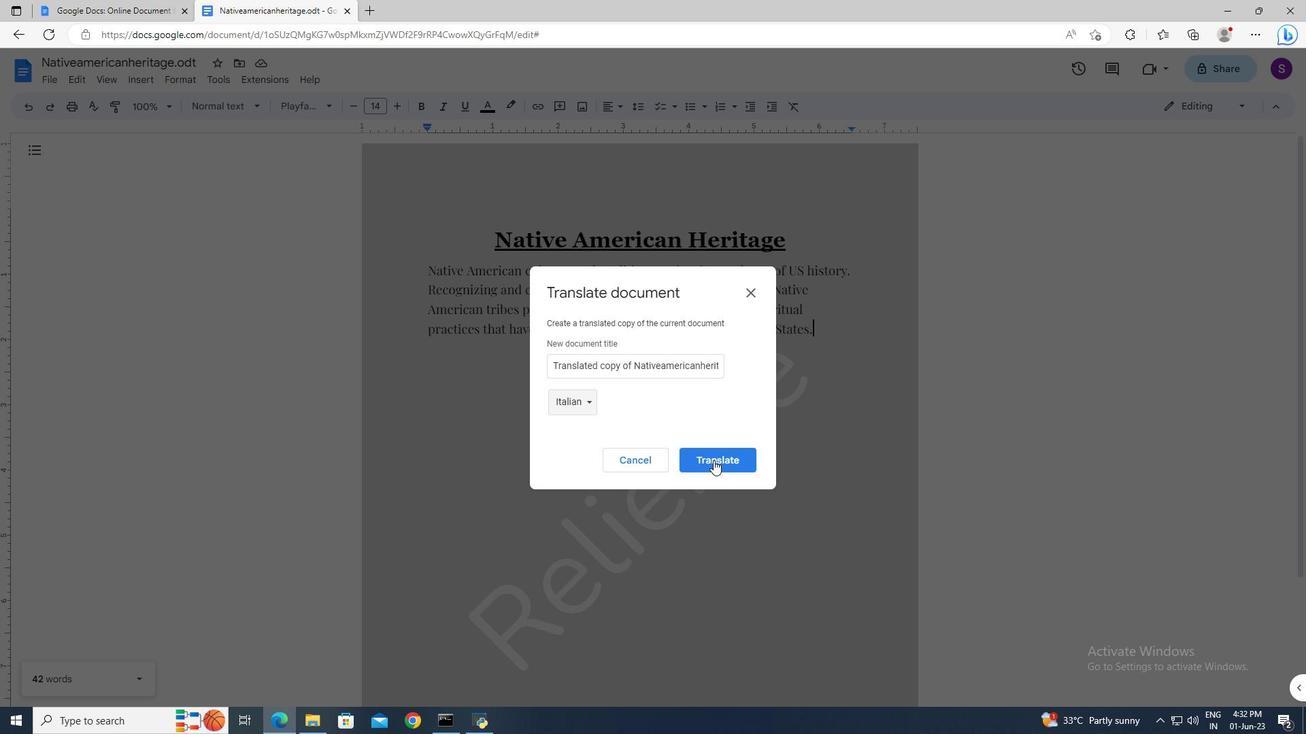 
Action: Mouse moved to (313, 0)
Screenshot: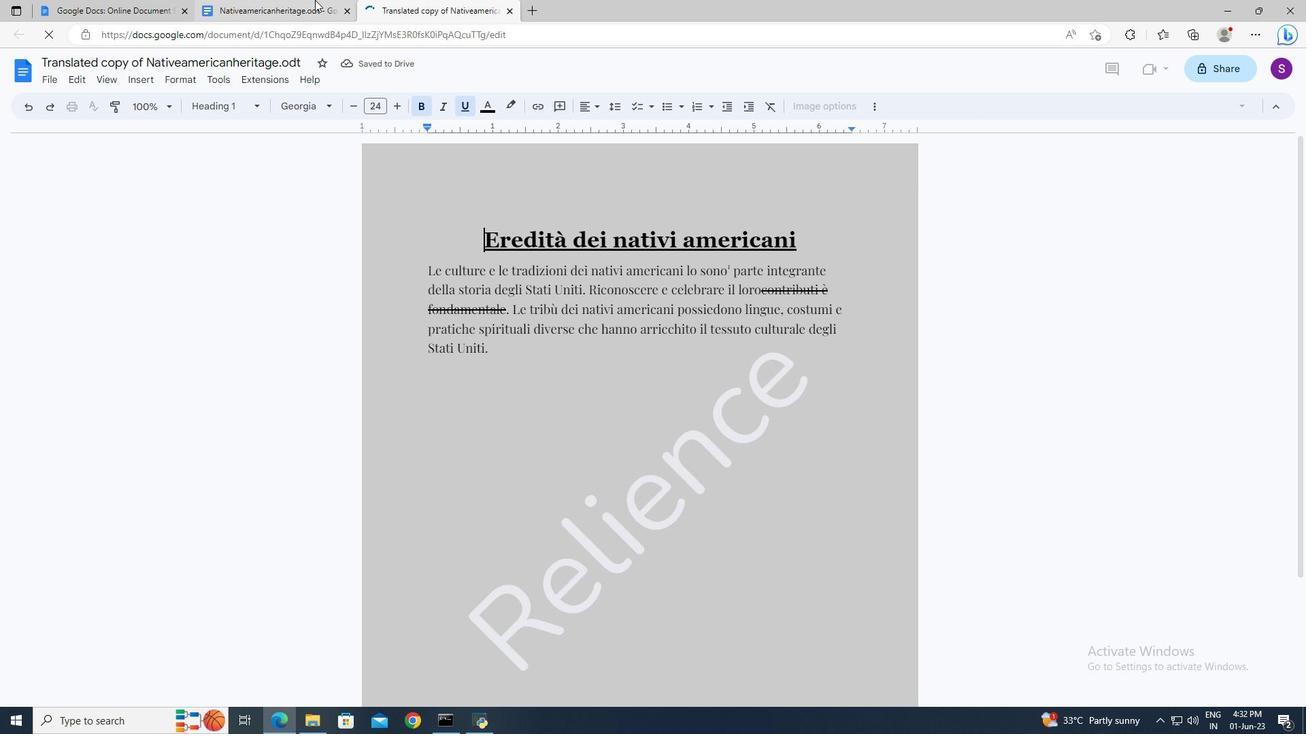 
Action: Mouse pressed left at (313, 0)
Screenshot: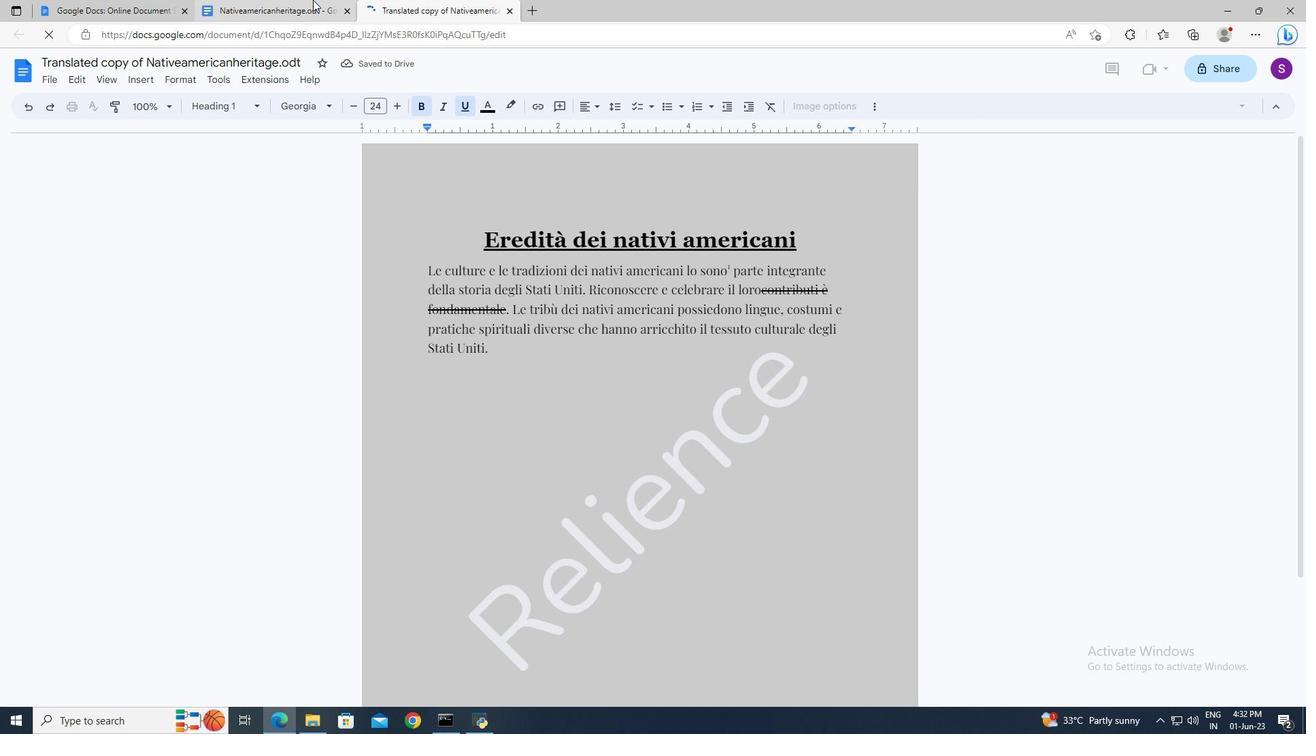 
Action: Mouse moved to (221, 77)
Screenshot: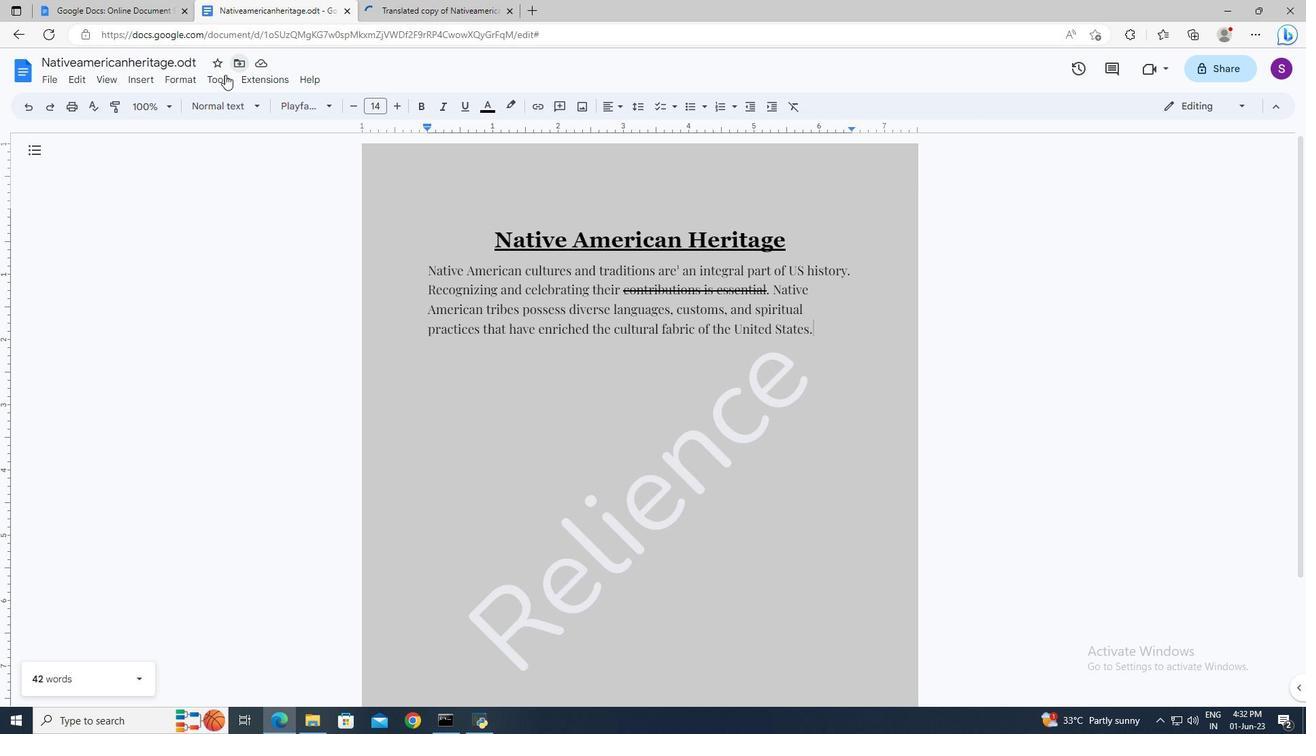 
Action: Mouse pressed left at (221, 77)
Screenshot: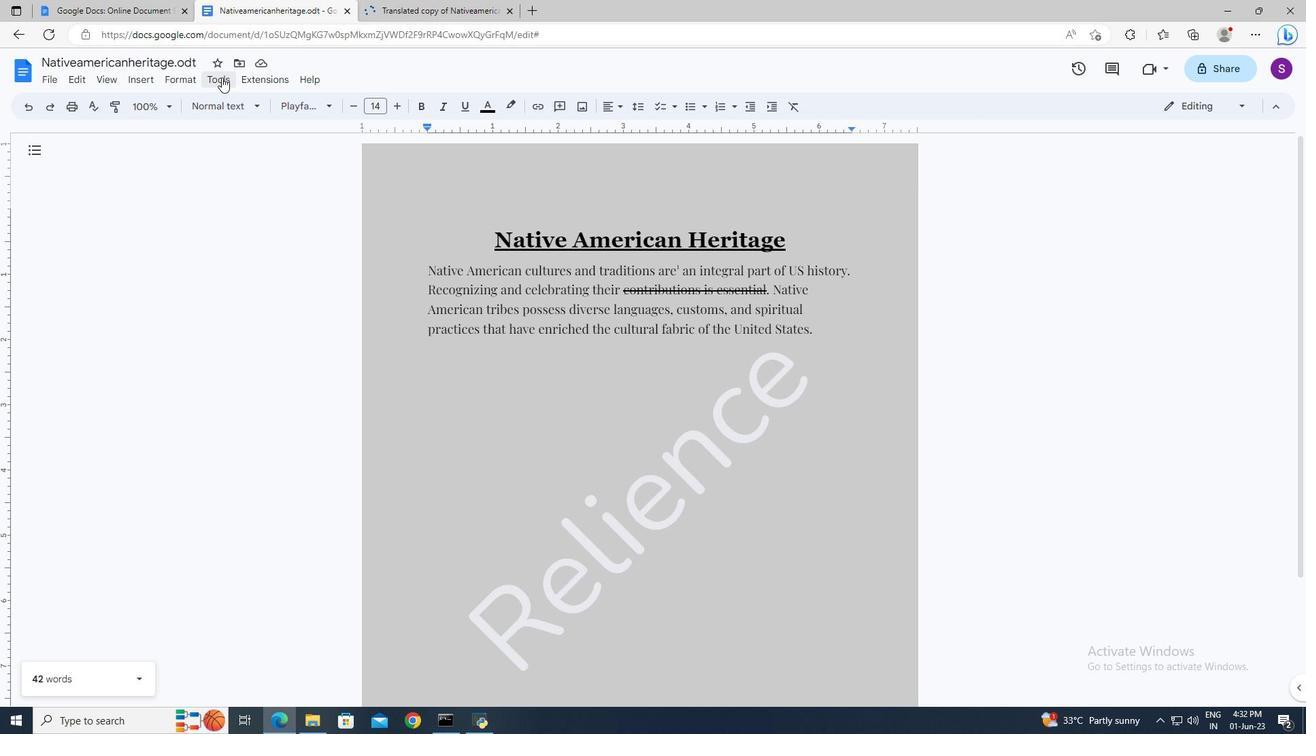 
Action: Mouse moved to (238, 359)
Screenshot: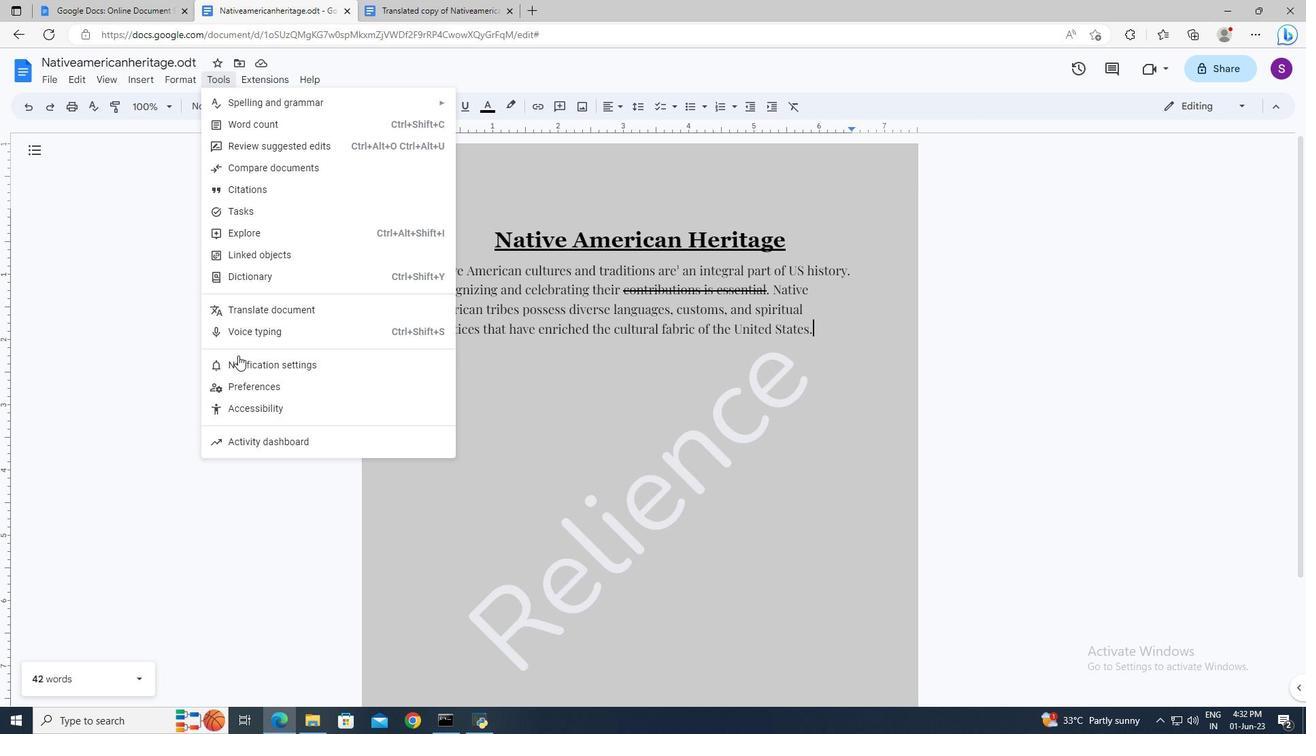 
Action: Mouse pressed left at (238, 359)
Screenshot: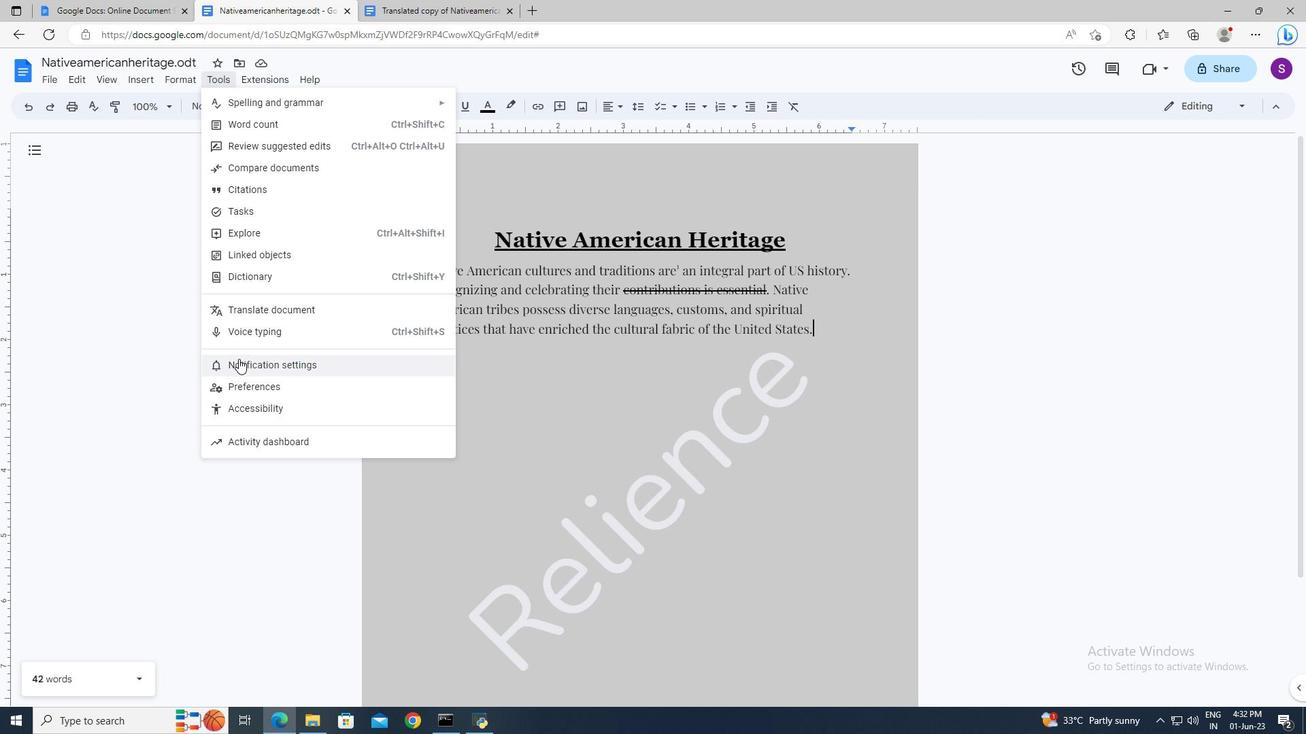 
Action: Mouse moved to (553, 313)
Screenshot: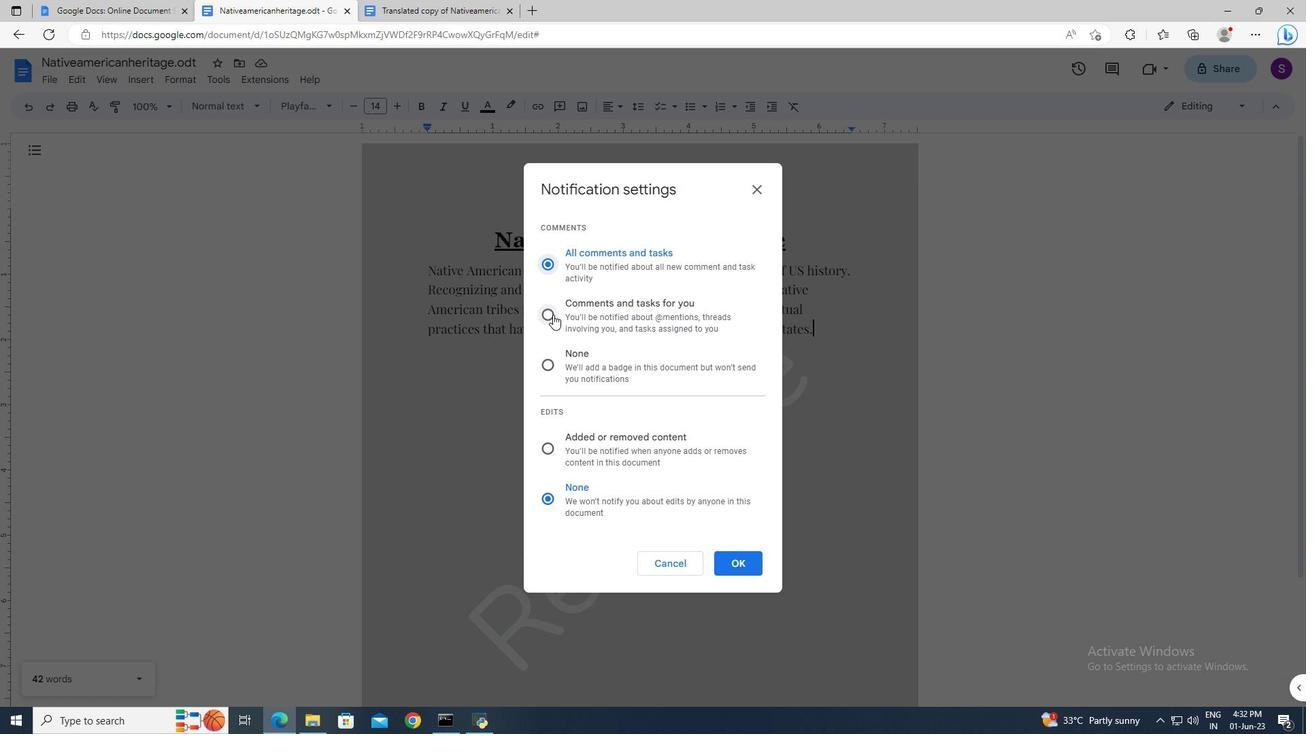 
Action: Mouse pressed left at (553, 313)
Screenshot: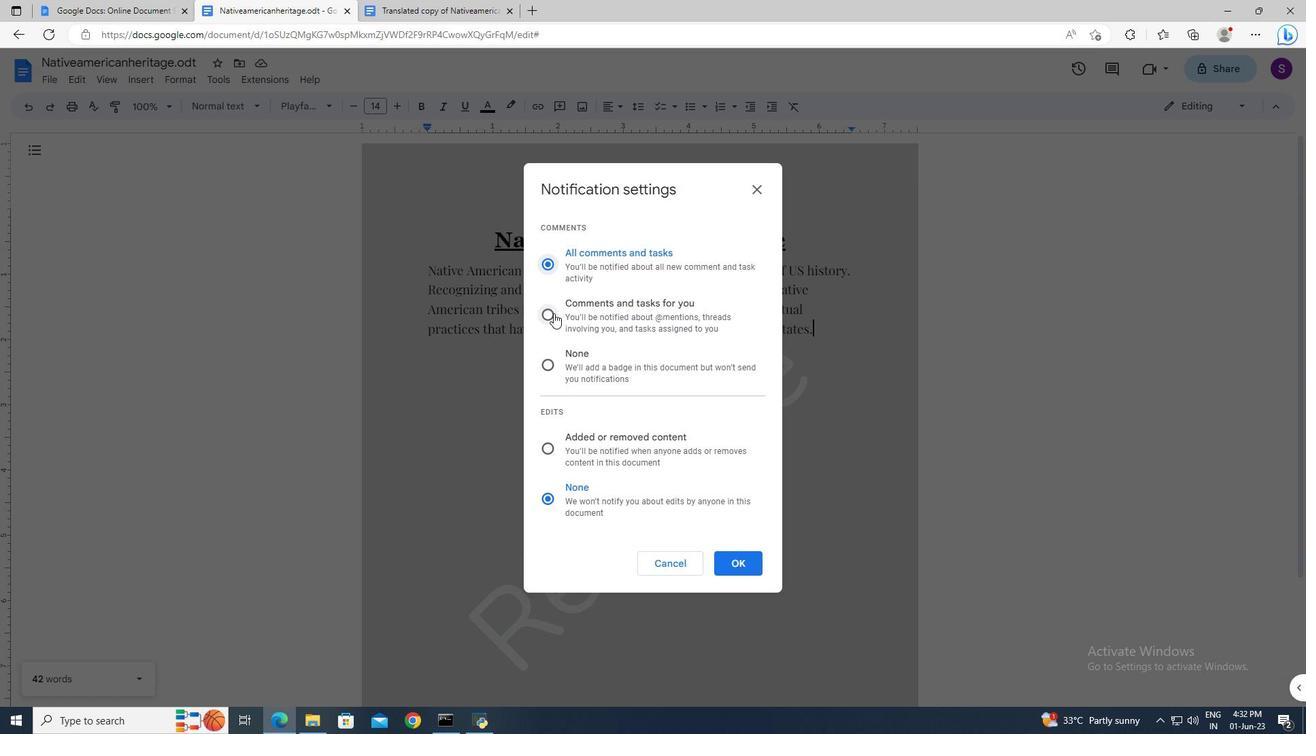 
Action: Mouse moved to (726, 558)
Screenshot: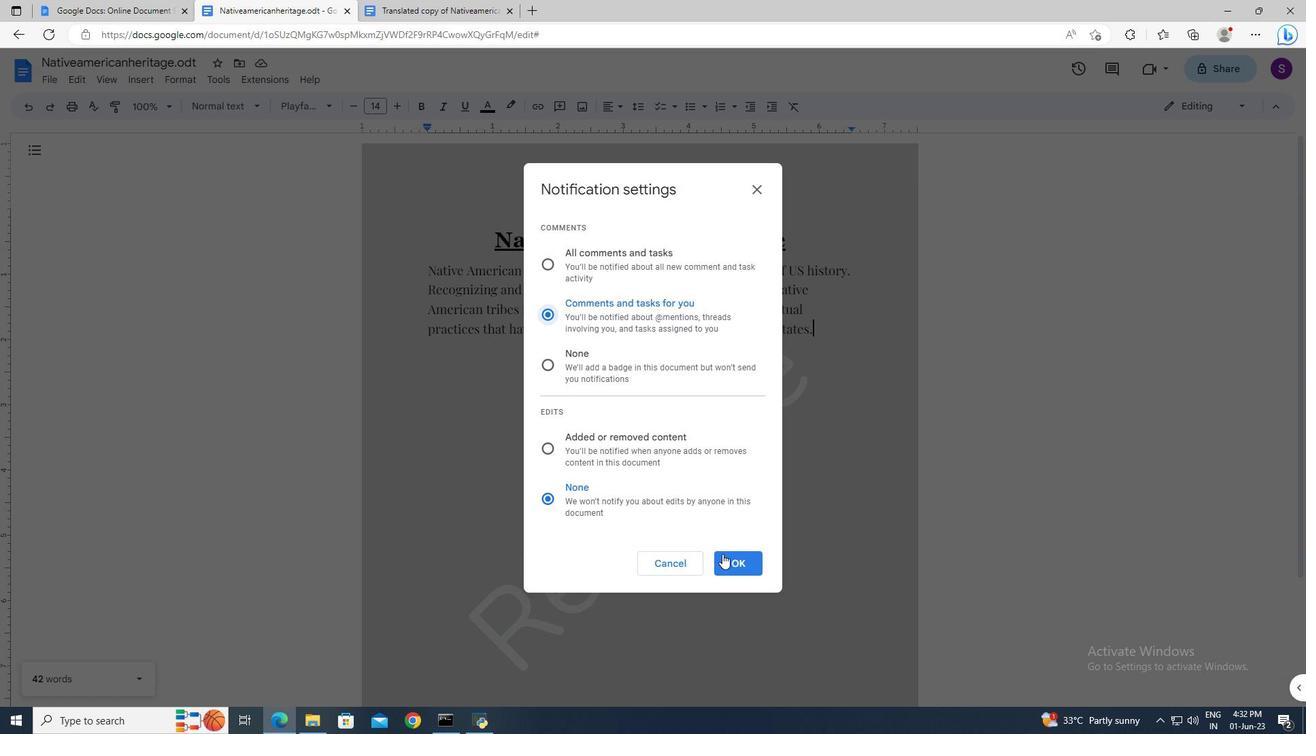 
Action: Mouse pressed left at (726, 558)
Screenshot: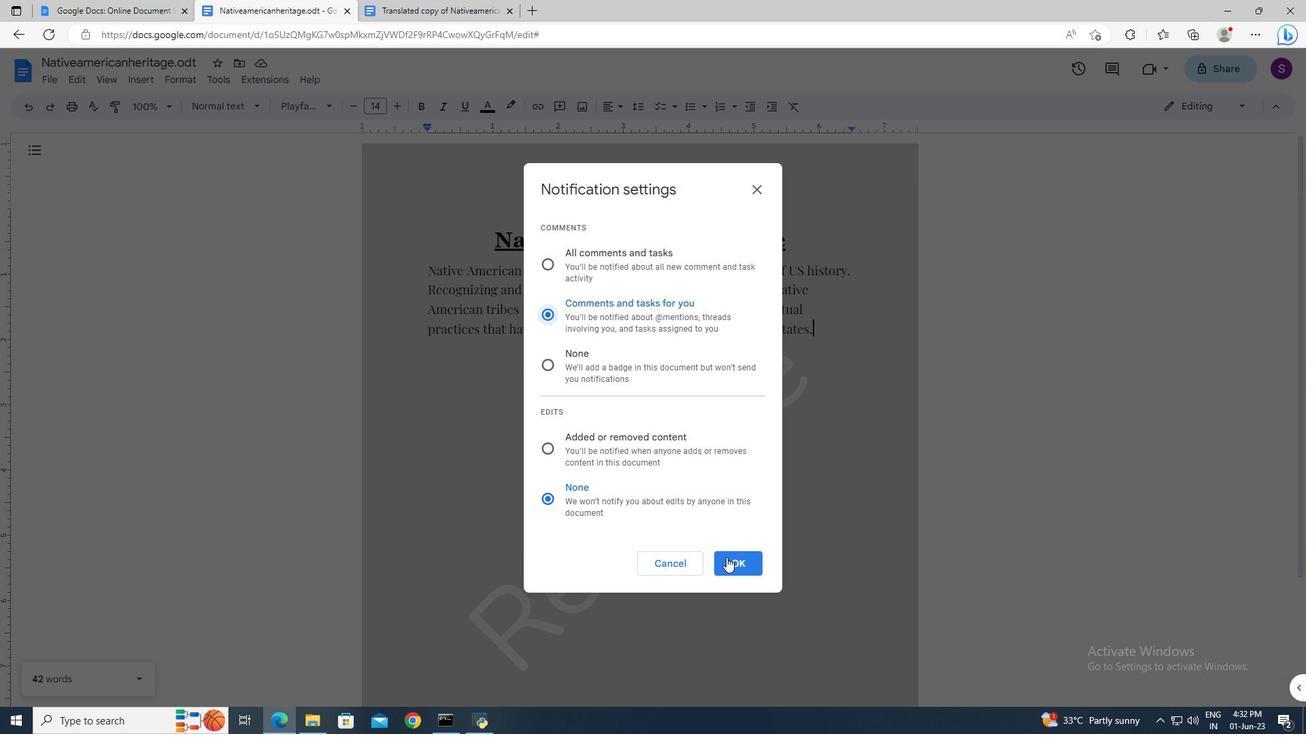 
